Task: Create a due date automation trigger when advanced on, on the tuesday after a card is due add fields with custom field "Resume" set to a number greater than 1 and greater or equal to 10 at 11:00 AM.
Action: Mouse pressed left at (1004, 309)
Screenshot: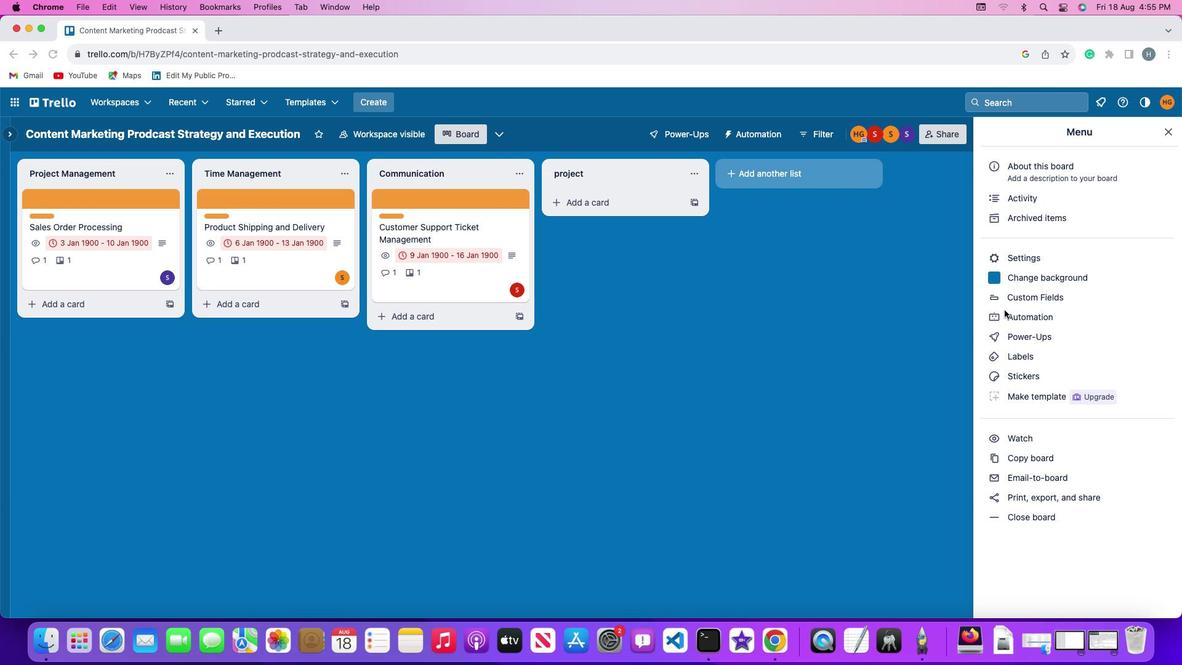 
Action: Mouse pressed left at (1004, 309)
Screenshot: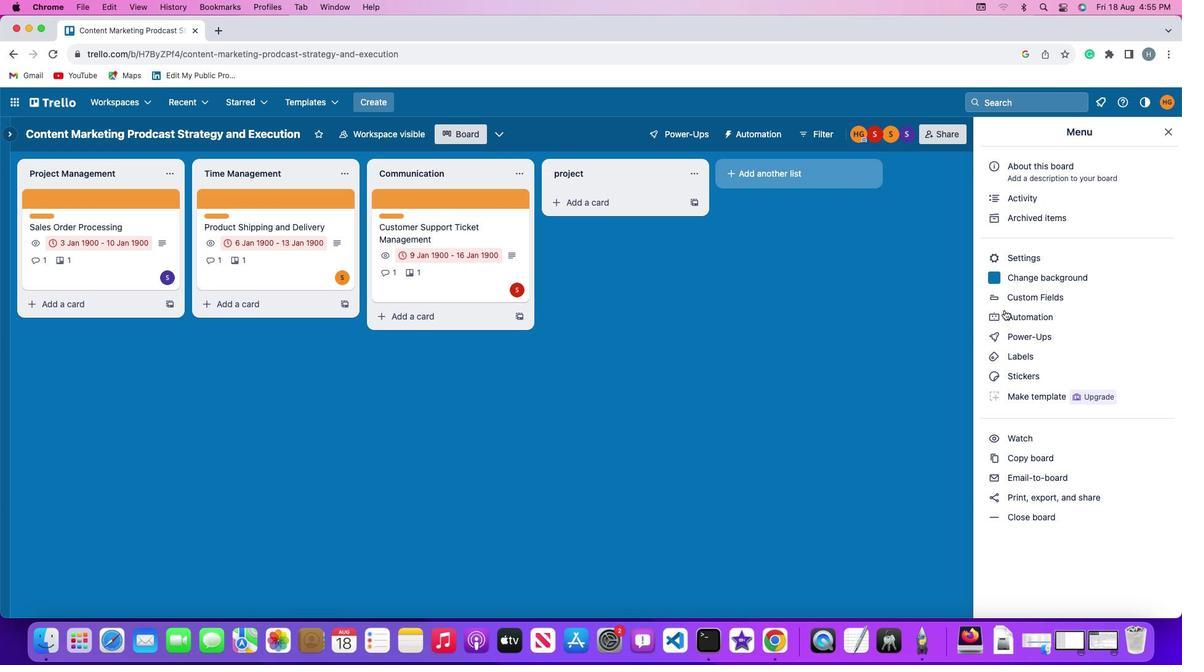 
Action: Mouse moved to (86, 298)
Screenshot: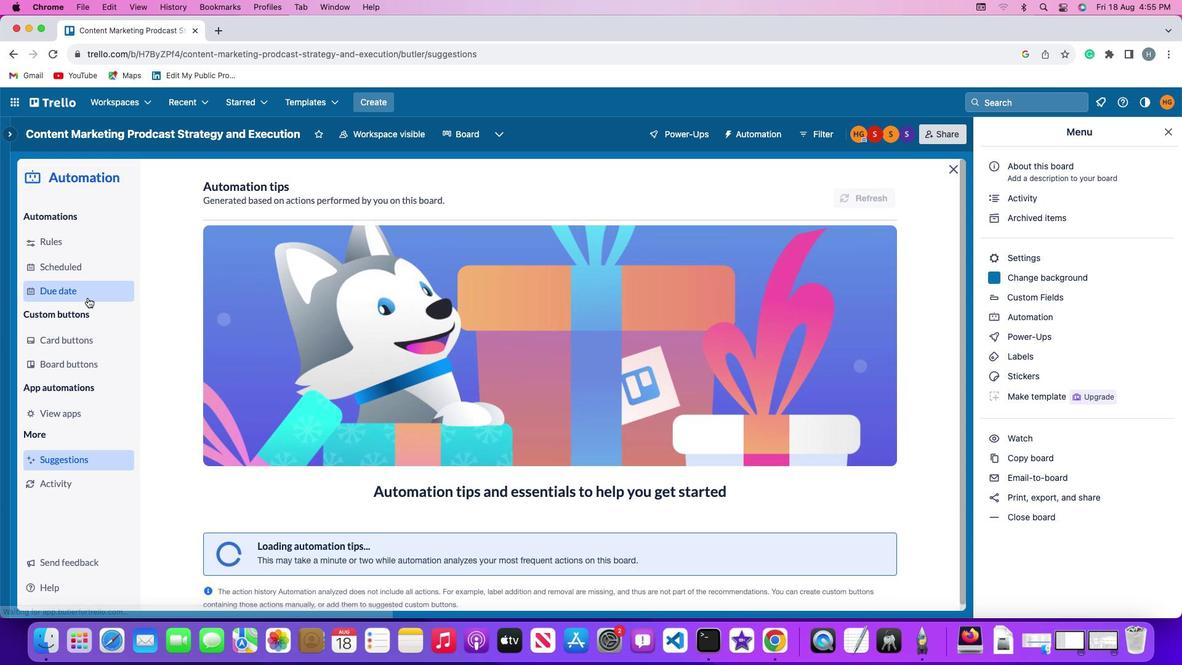 
Action: Mouse pressed left at (86, 298)
Screenshot: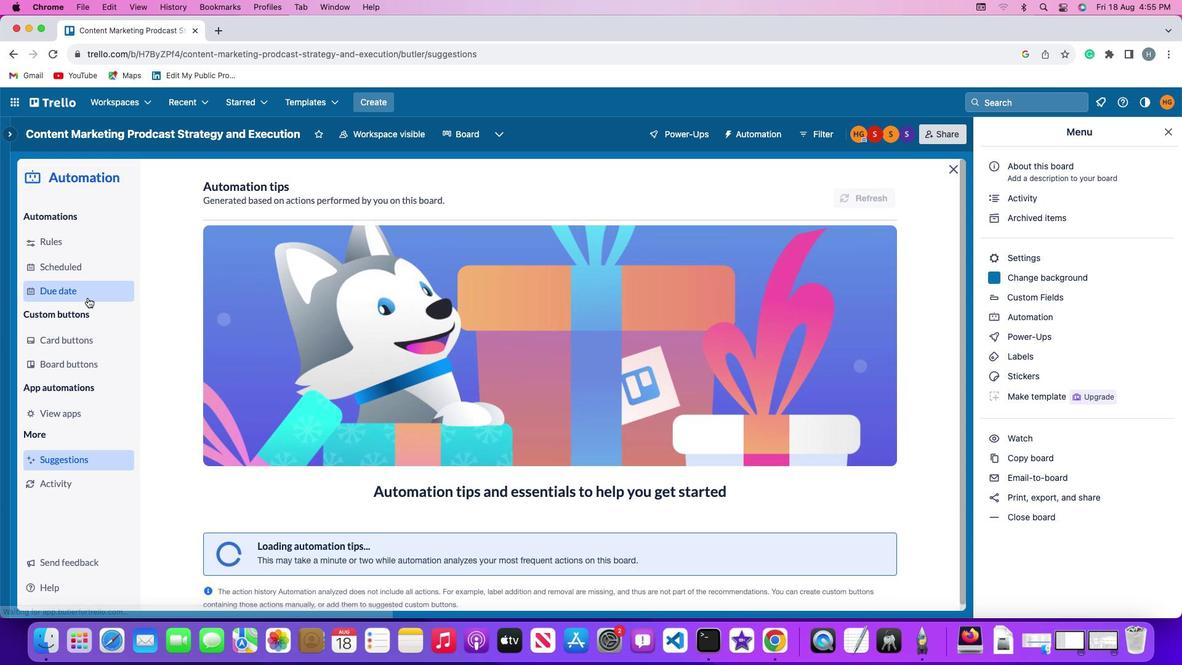 
Action: Mouse moved to (832, 187)
Screenshot: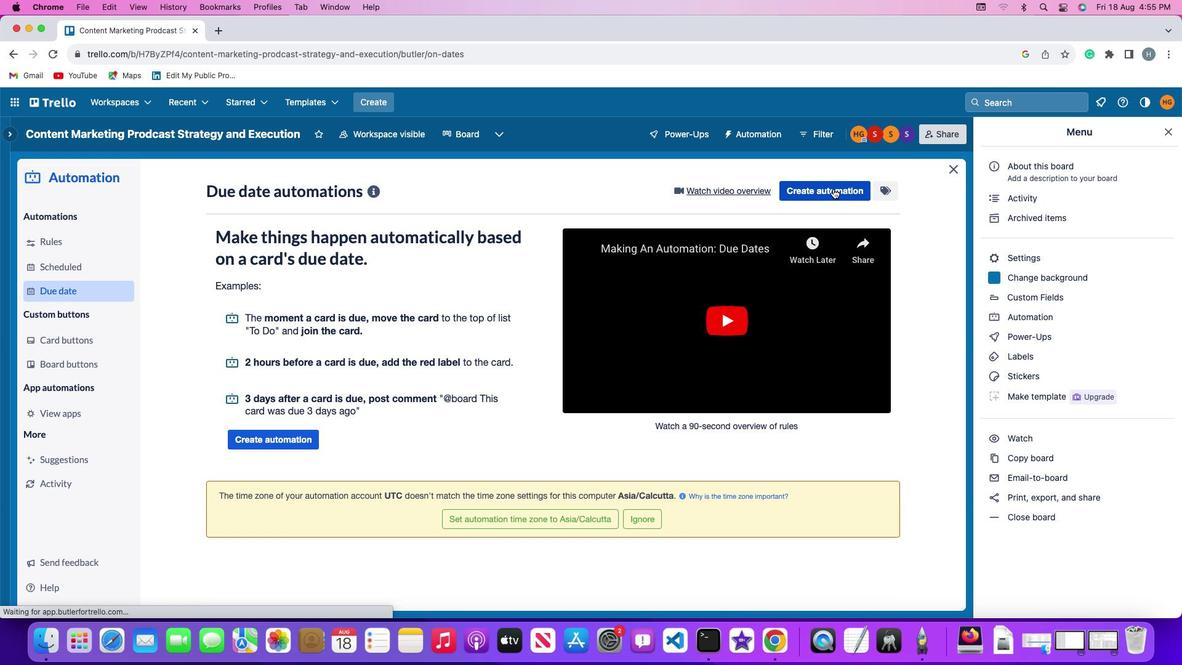 
Action: Mouse pressed left at (832, 187)
Screenshot: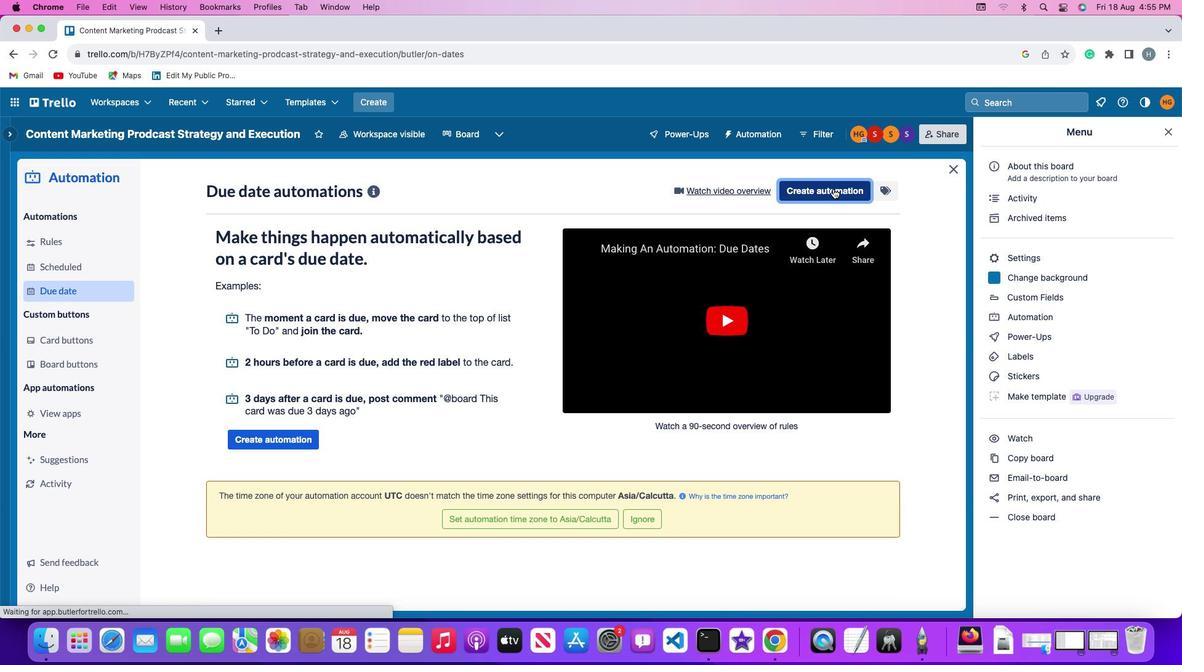
Action: Mouse moved to (247, 309)
Screenshot: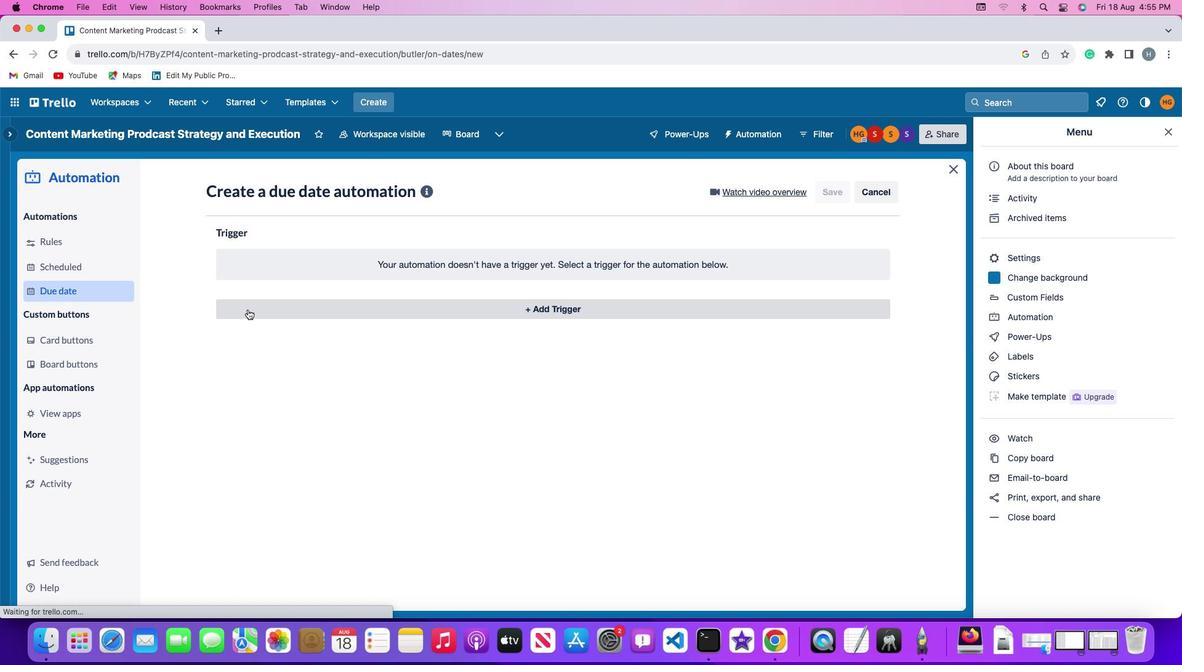 
Action: Mouse pressed left at (247, 309)
Screenshot: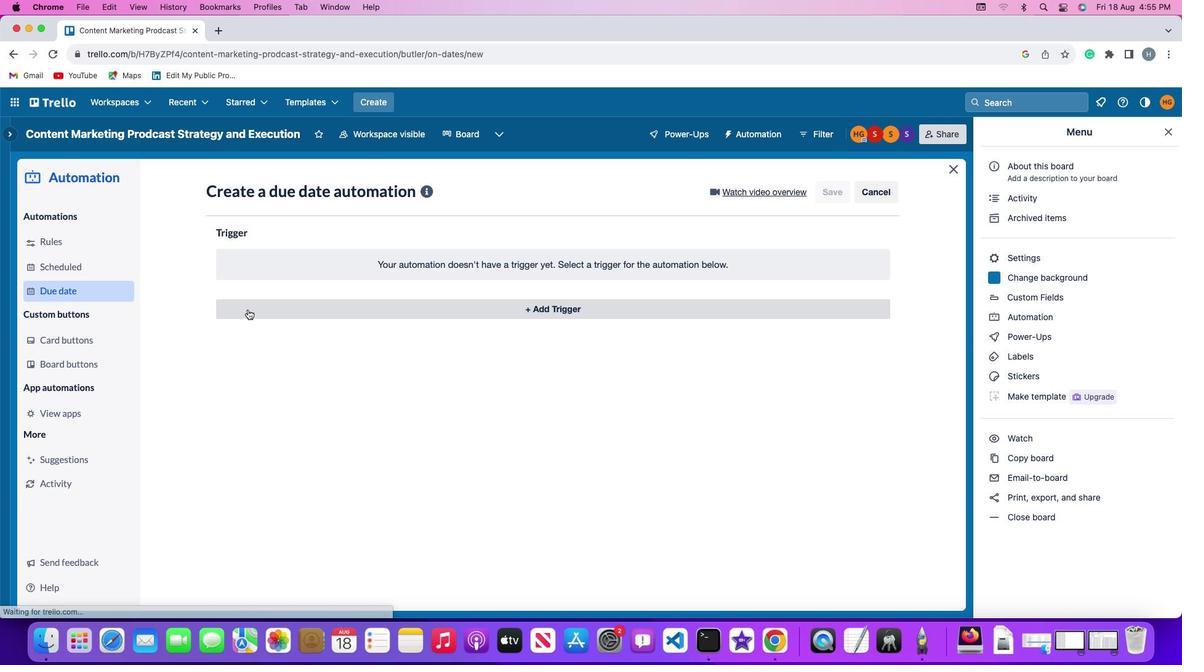 
Action: Mouse moved to (271, 530)
Screenshot: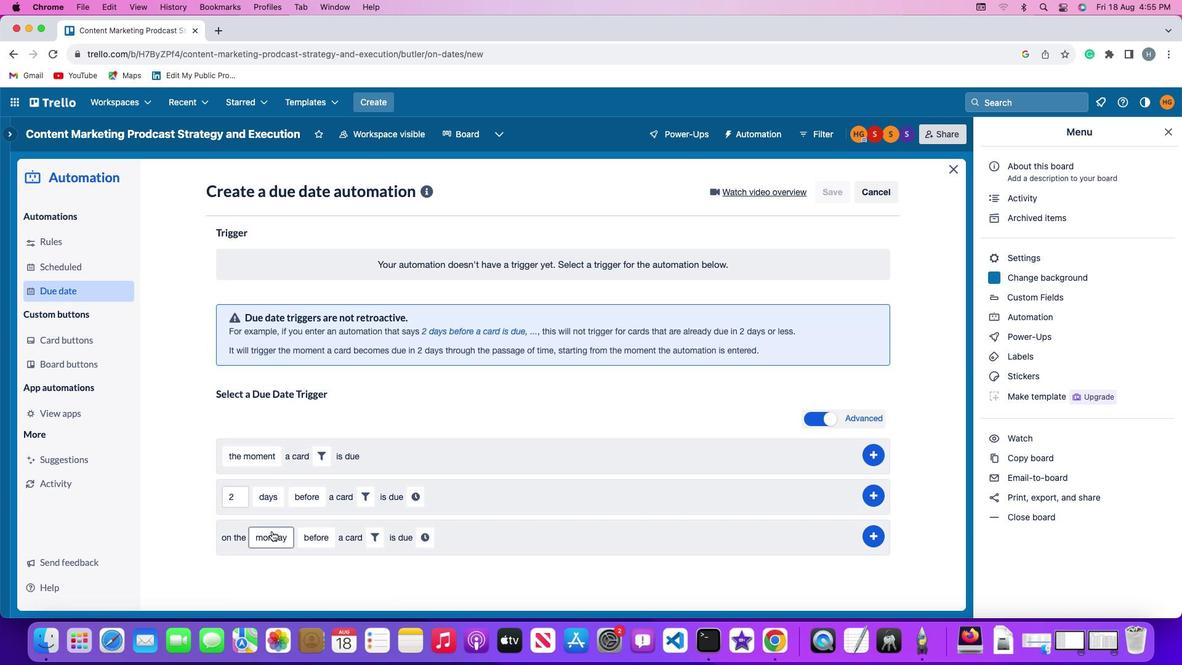 
Action: Mouse pressed left at (271, 530)
Screenshot: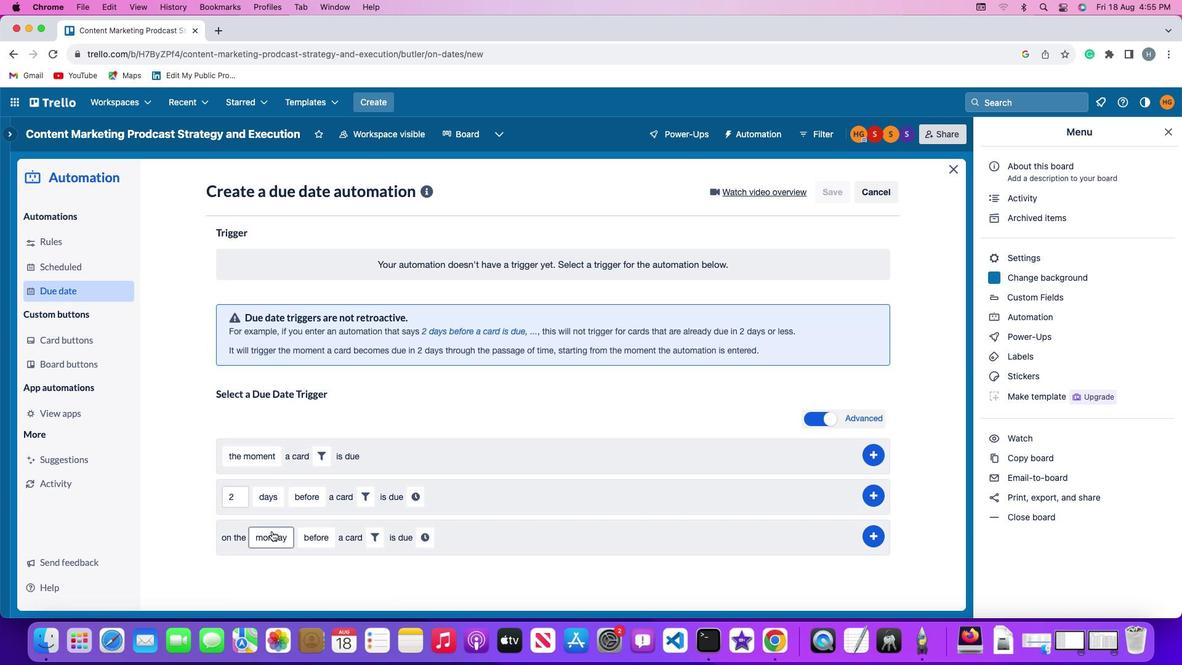 
Action: Mouse moved to (298, 391)
Screenshot: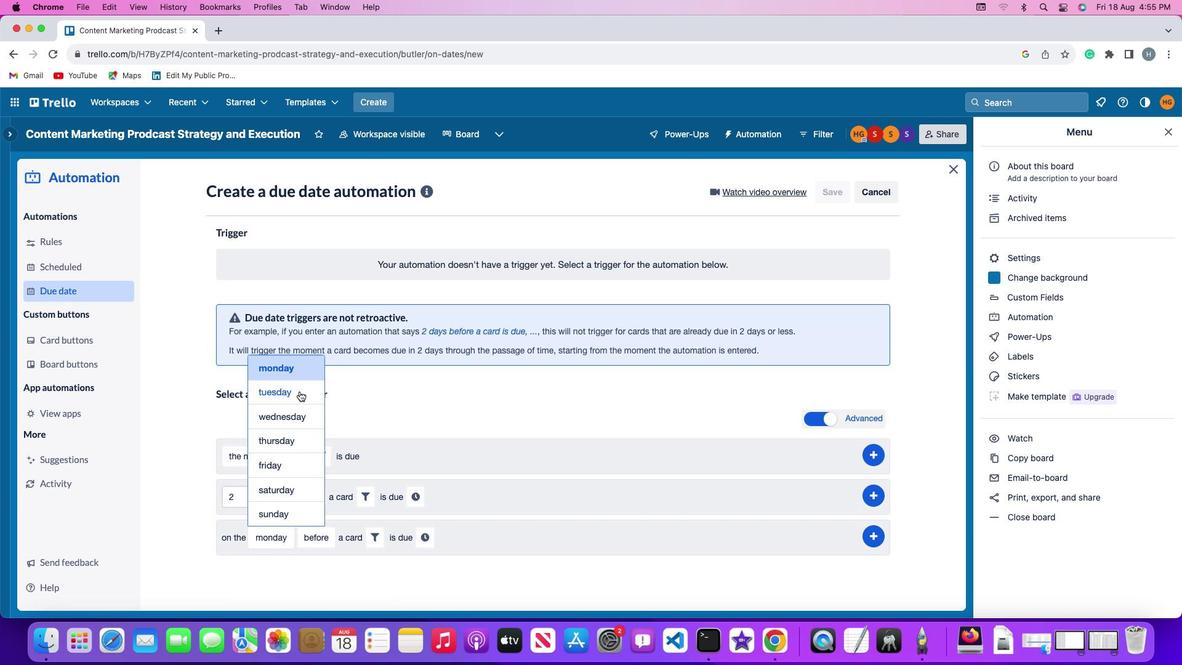 
Action: Mouse pressed left at (298, 391)
Screenshot: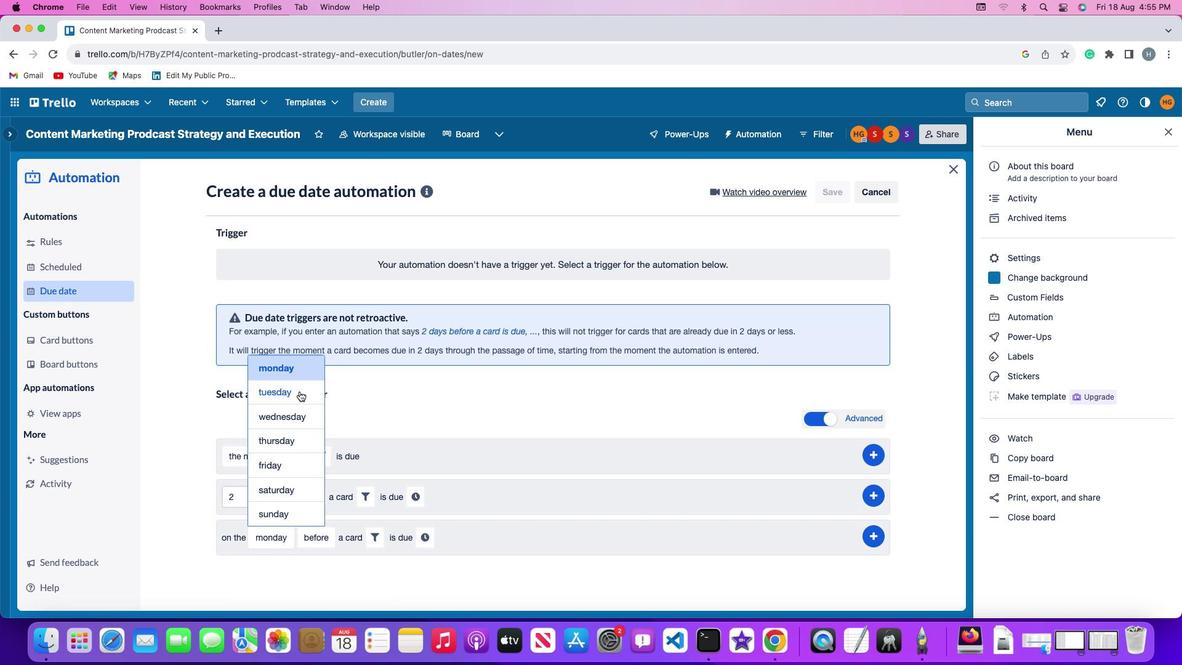 
Action: Mouse moved to (326, 540)
Screenshot: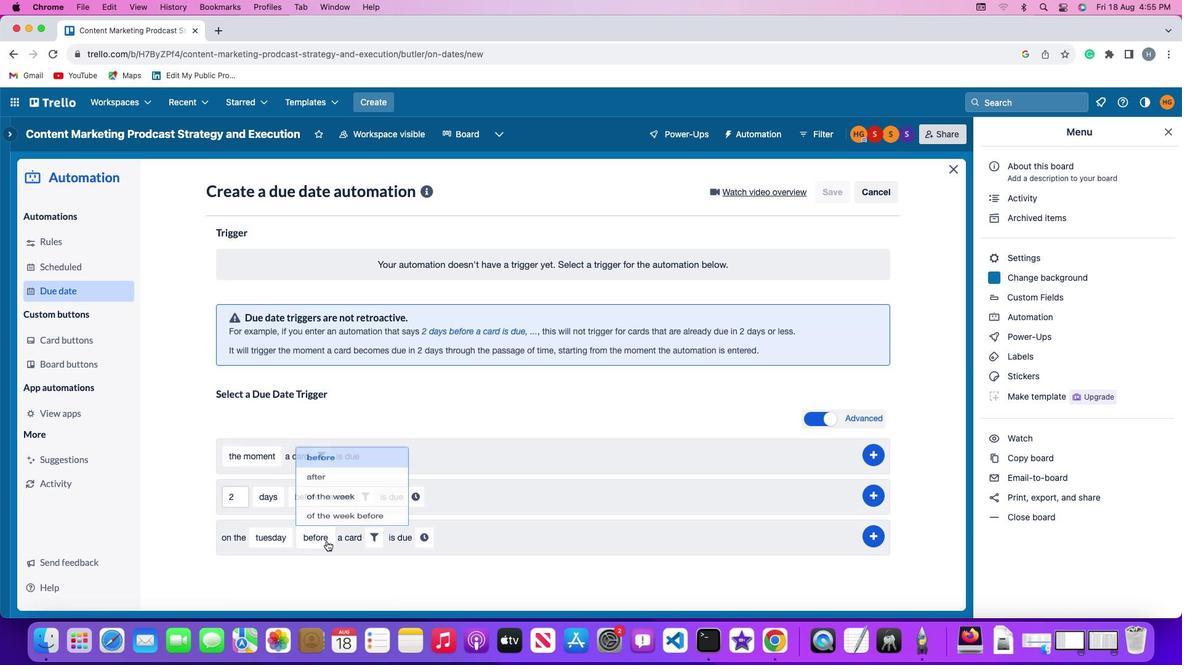 
Action: Mouse pressed left at (326, 540)
Screenshot: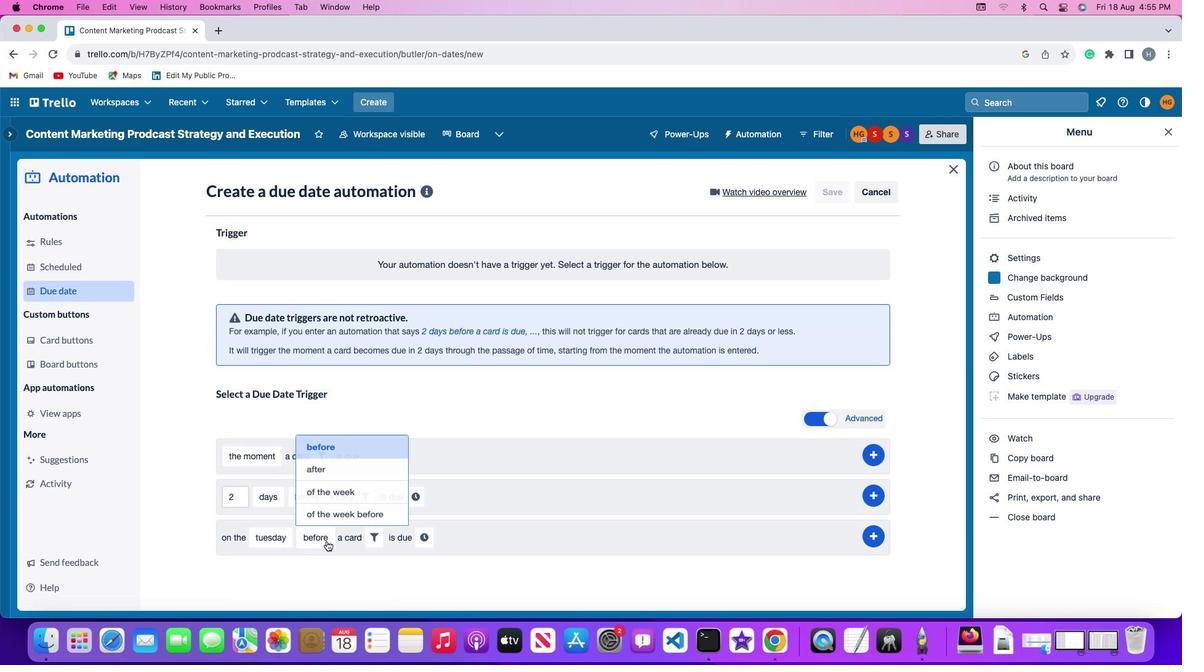 
Action: Mouse moved to (340, 455)
Screenshot: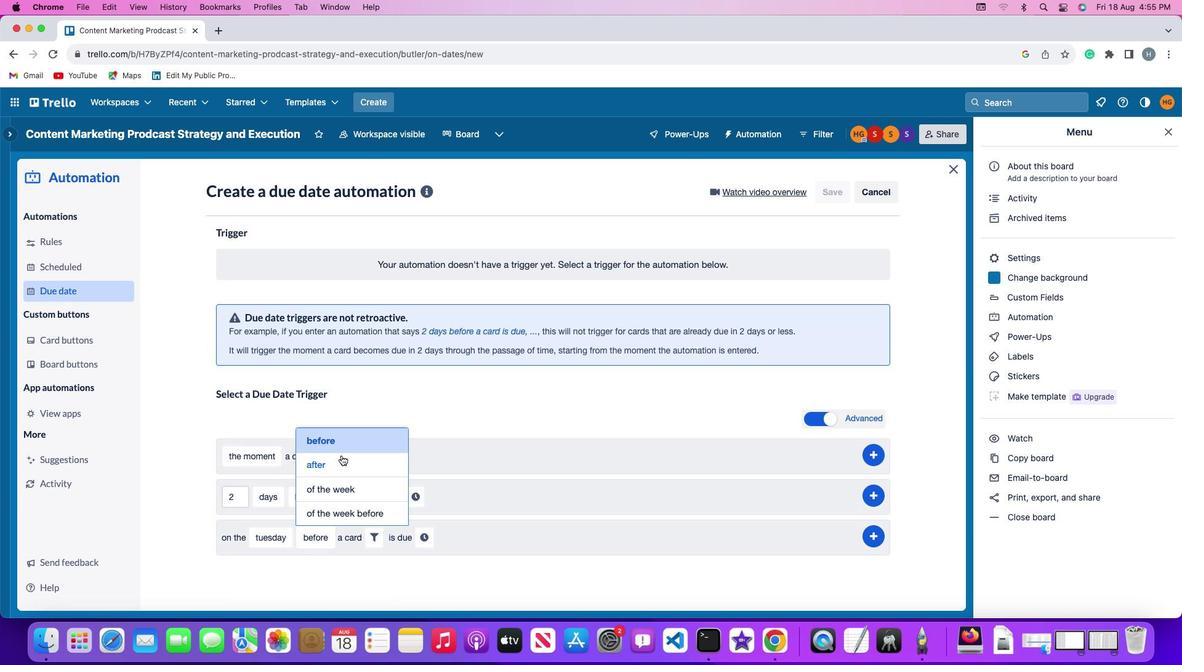 
Action: Mouse pressed left at (340, 455)
Screenshot: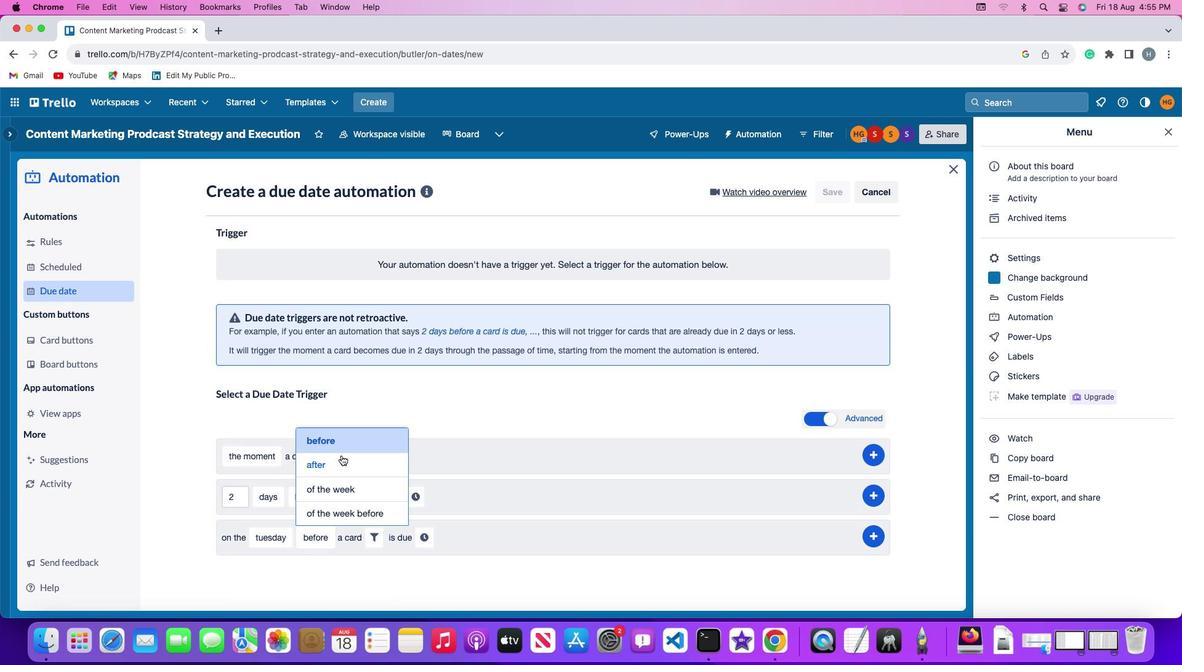 
Action: Mouse moved to (369, 531)
Screenshot: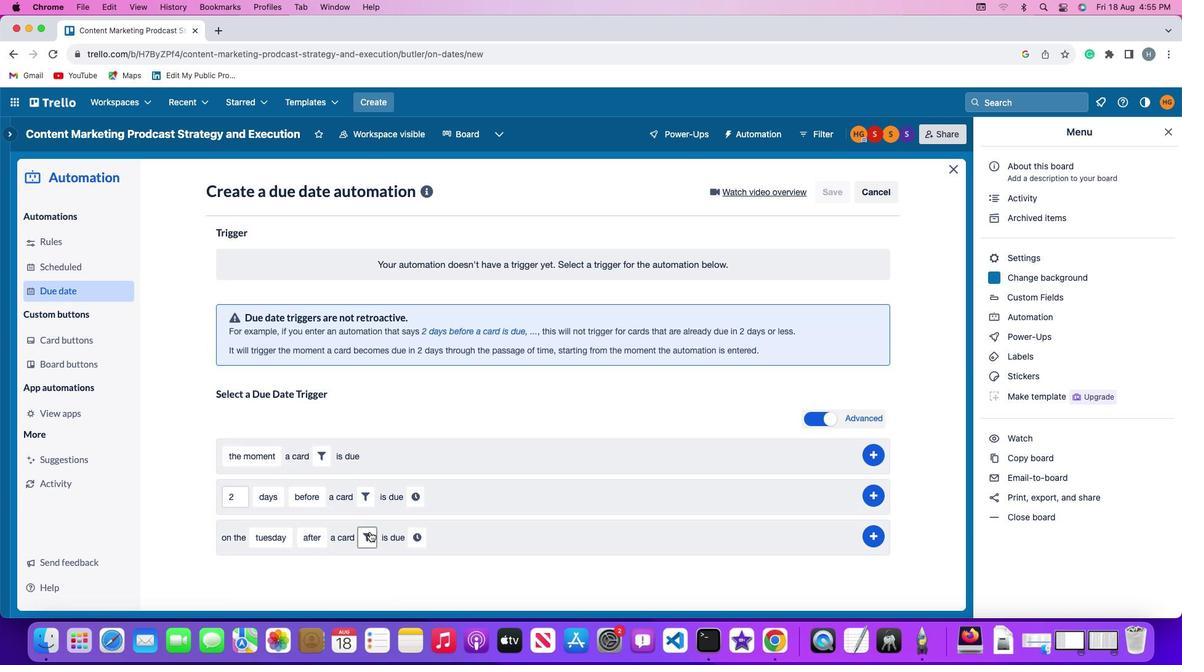 
Action: Mouse pressed left at (369, 531)
Screenshot: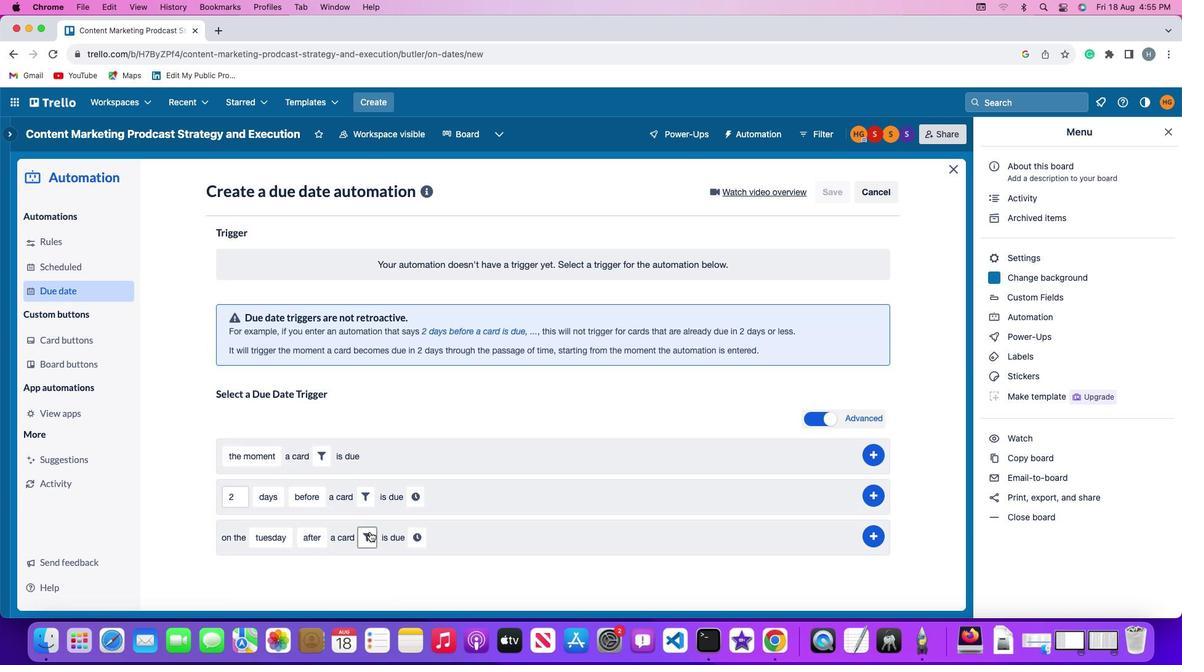 
Action: Mouse moved to (581, 572)
Screenshot: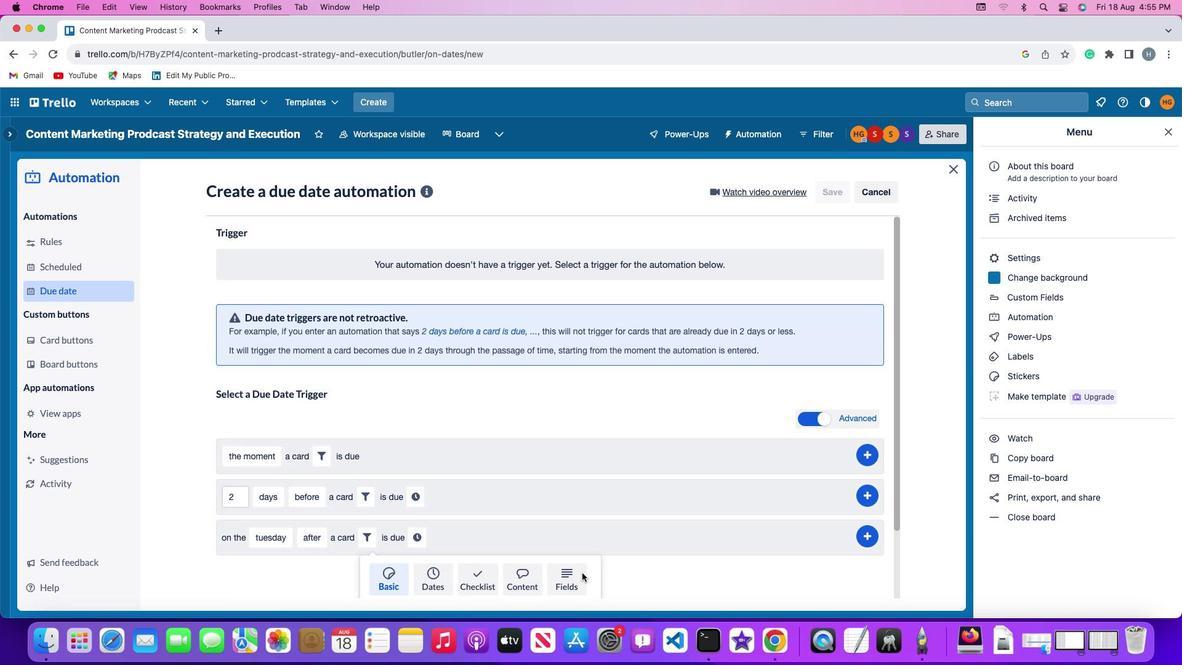 
Action: Mouse pressed left at (581, 572)
Screenshot: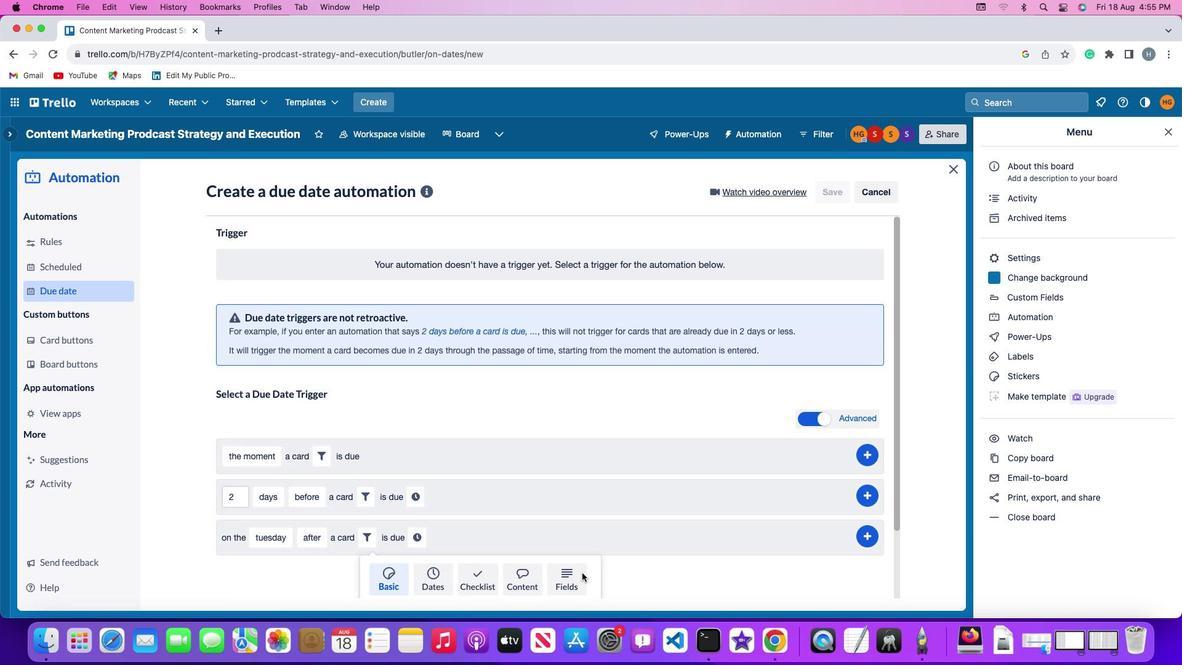 
Action: Mouse moved to (314, 558)
Screenshot: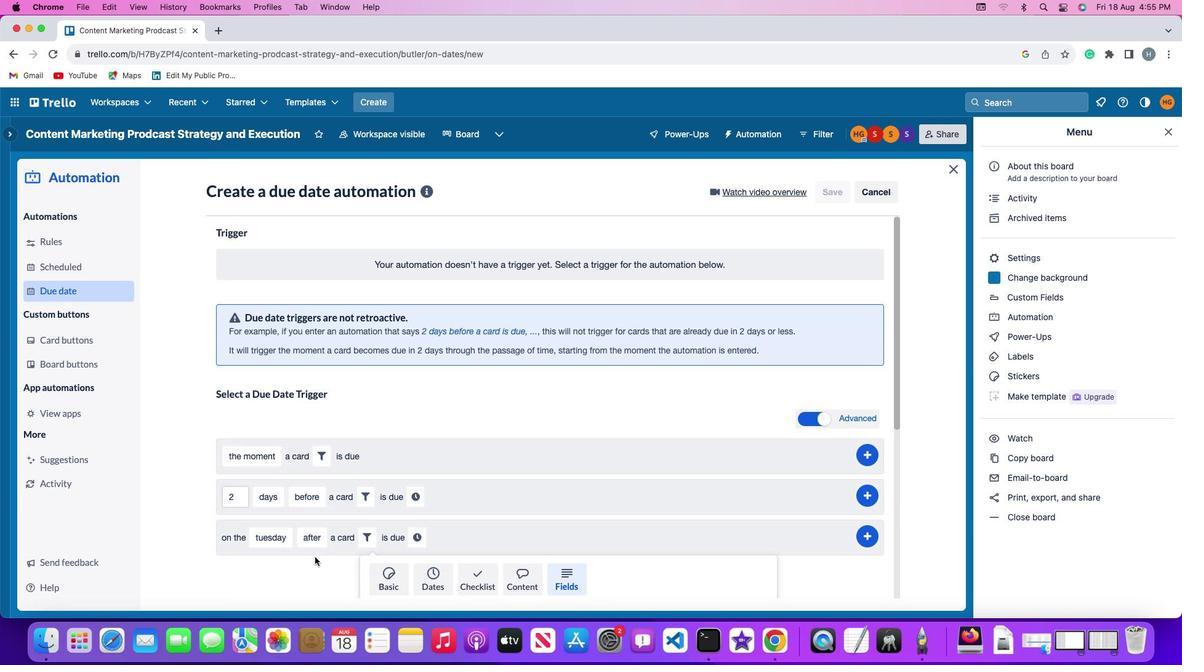 
Action: Mouse scrolled (314, 558) with delta (0, 0)
Screenshot: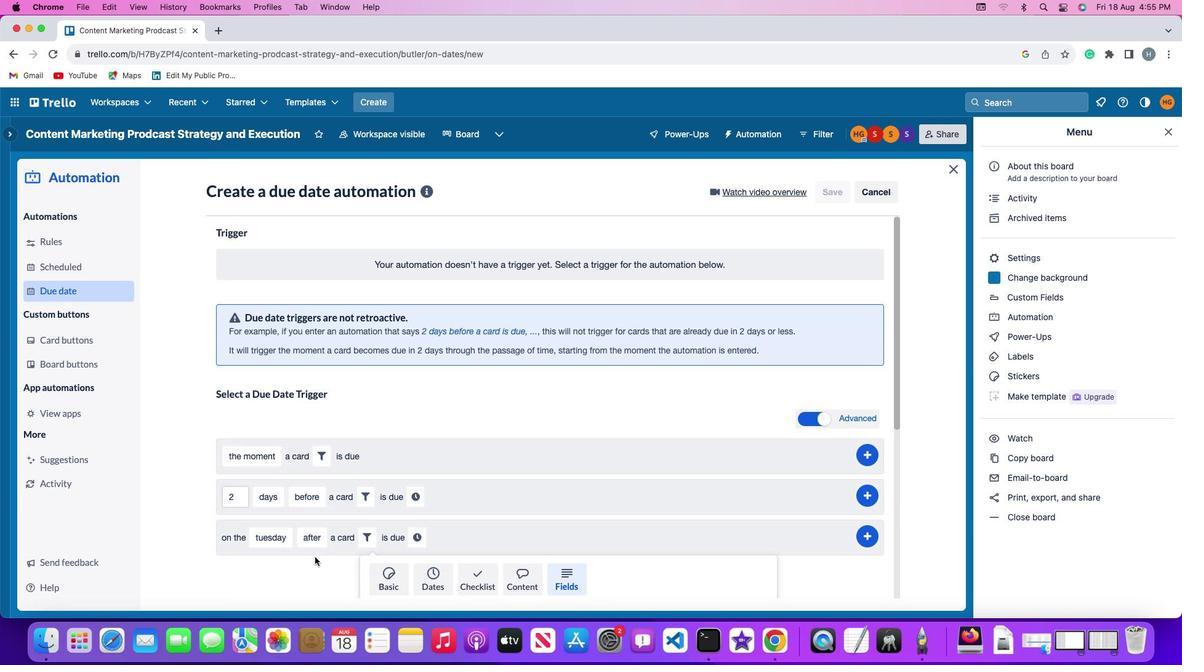 
Action: Mouse moved to (314, 558)
Screenshot: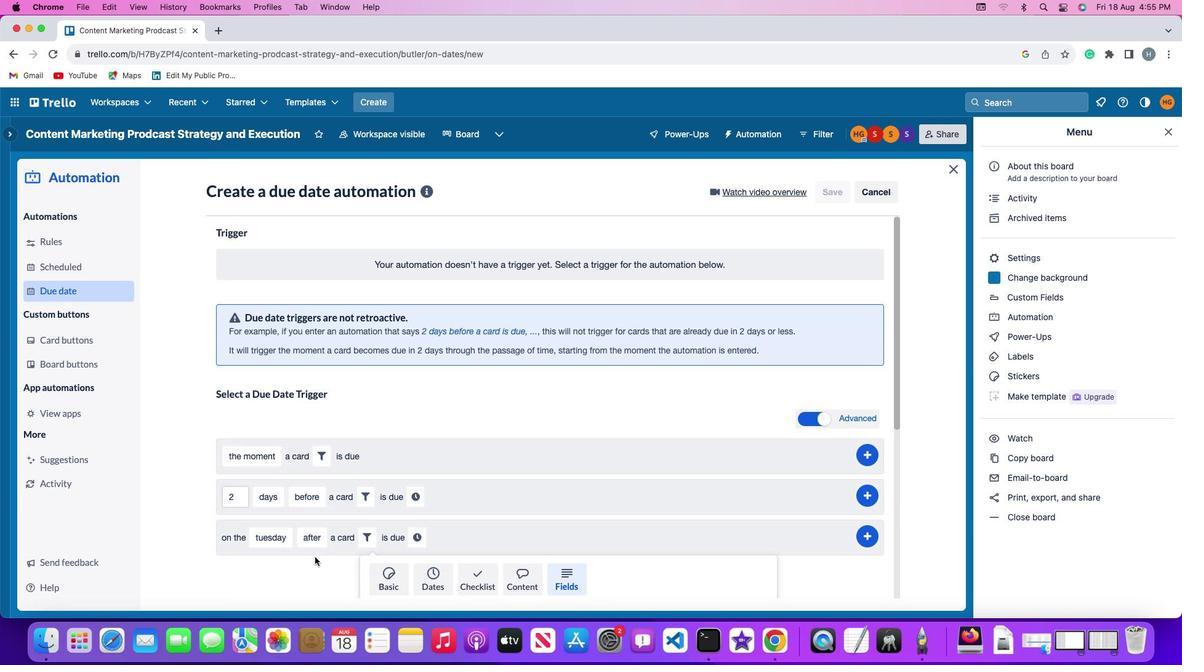 
Action: Mouse scrolled (314, 558) with delta (0, 0)
Screenshot: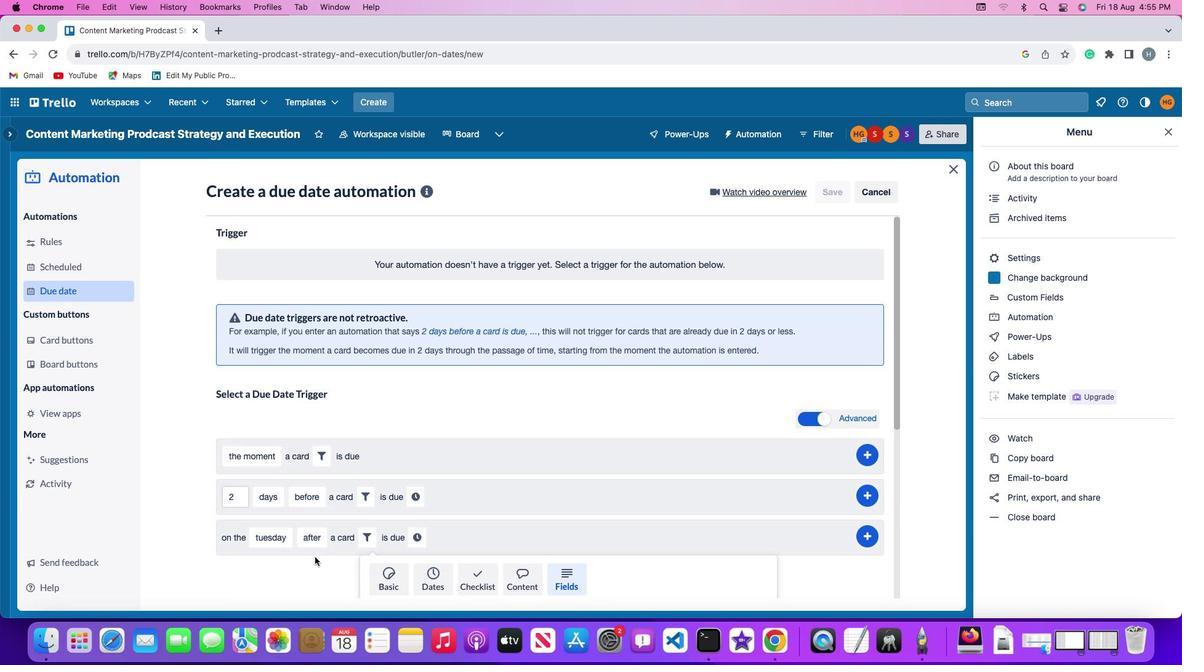 
Action: Mouse moved to (314, 558)
Screenshot: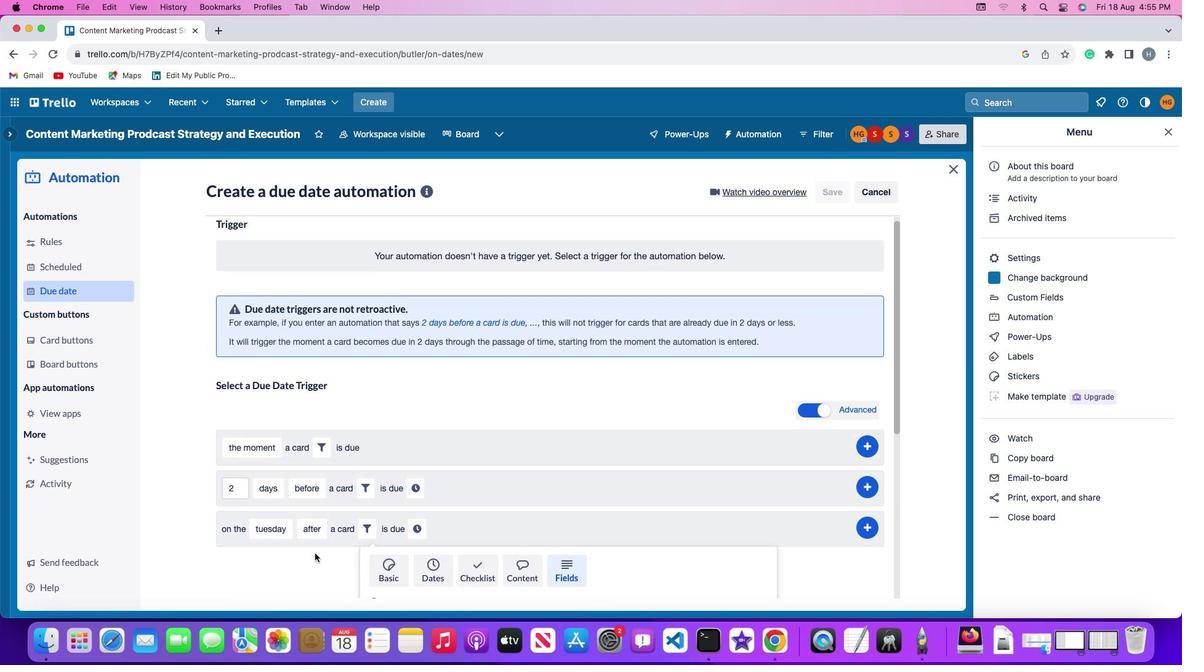 
Action: Mouse scrolled (314, 558) with delta (0, -1)
Screenshot: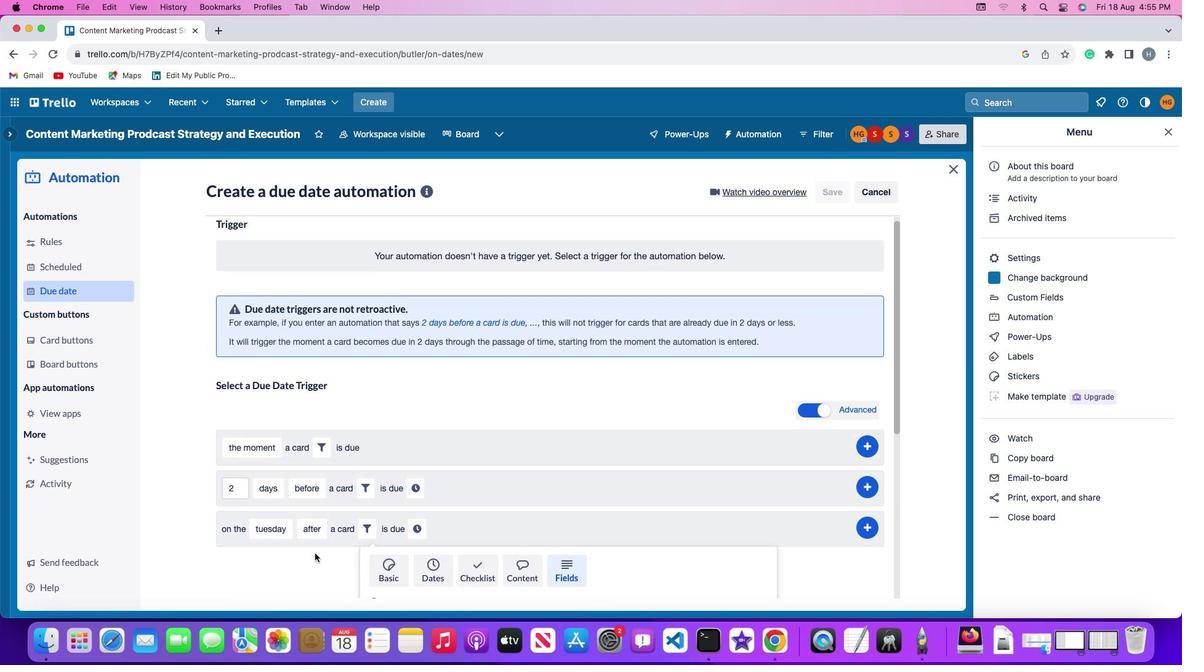 
Action: Mouse moved to (314, 556)
Screenshot: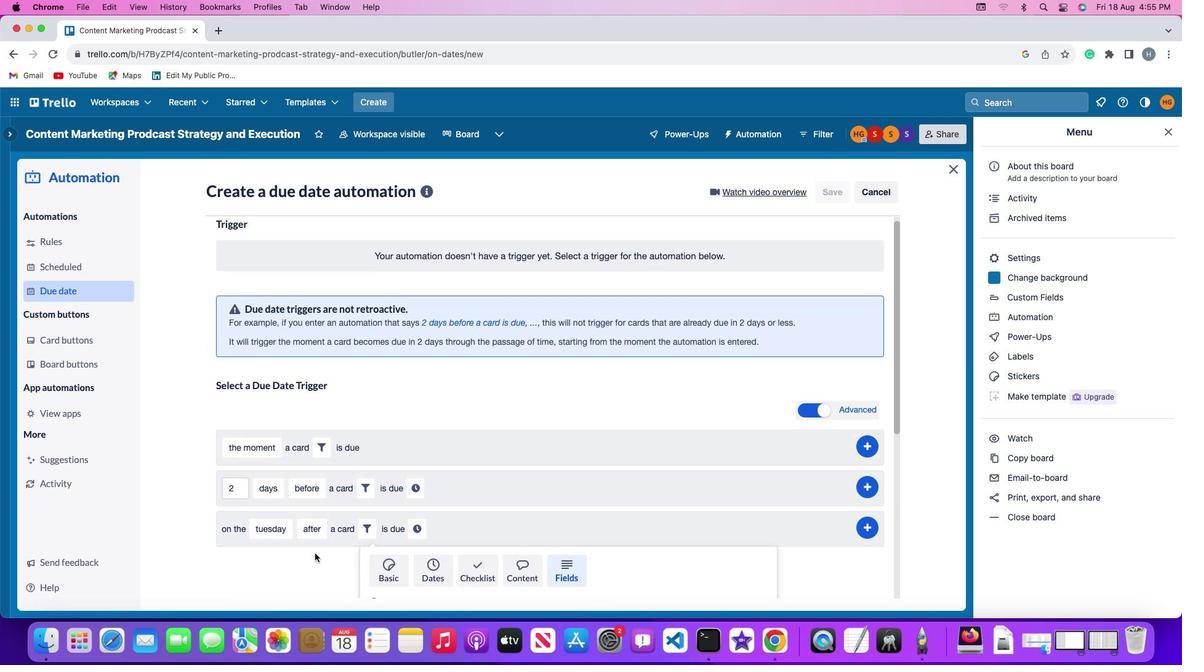 
Action: Mouse scrolled (314, 556) with delta (0, -3)
Screenshot: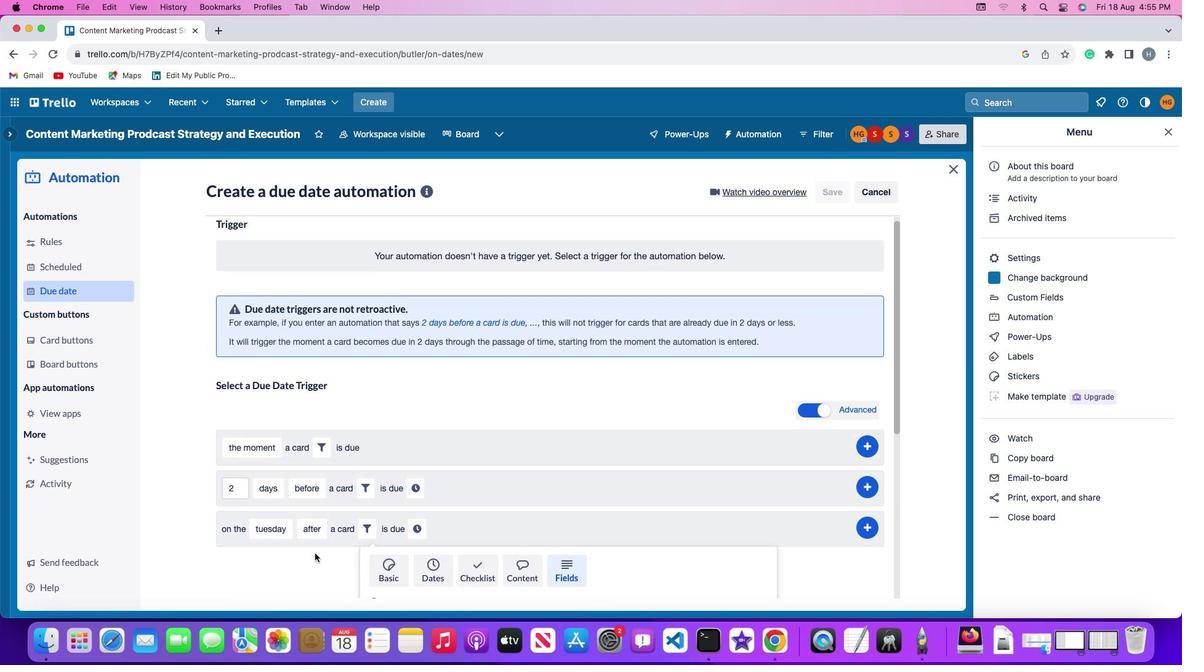 
Action: Mouse moved to (322, 547)
Screenshot: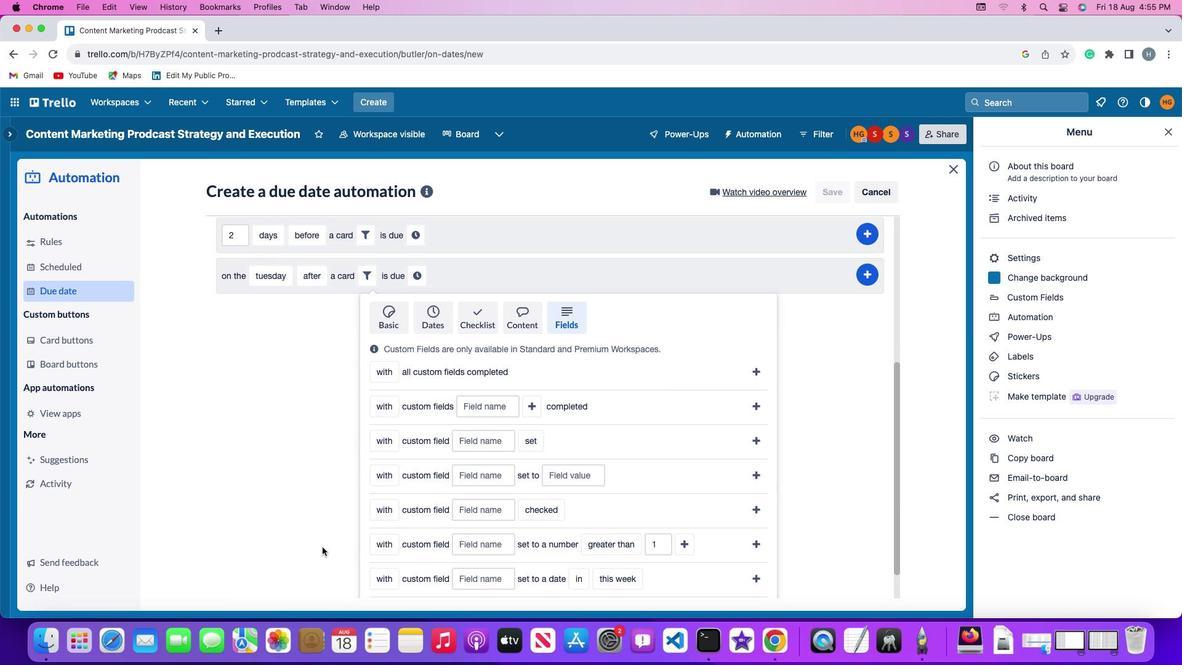 
Action: Mouse scrolled (322, 547) with delta (0, 0)
Screenshot: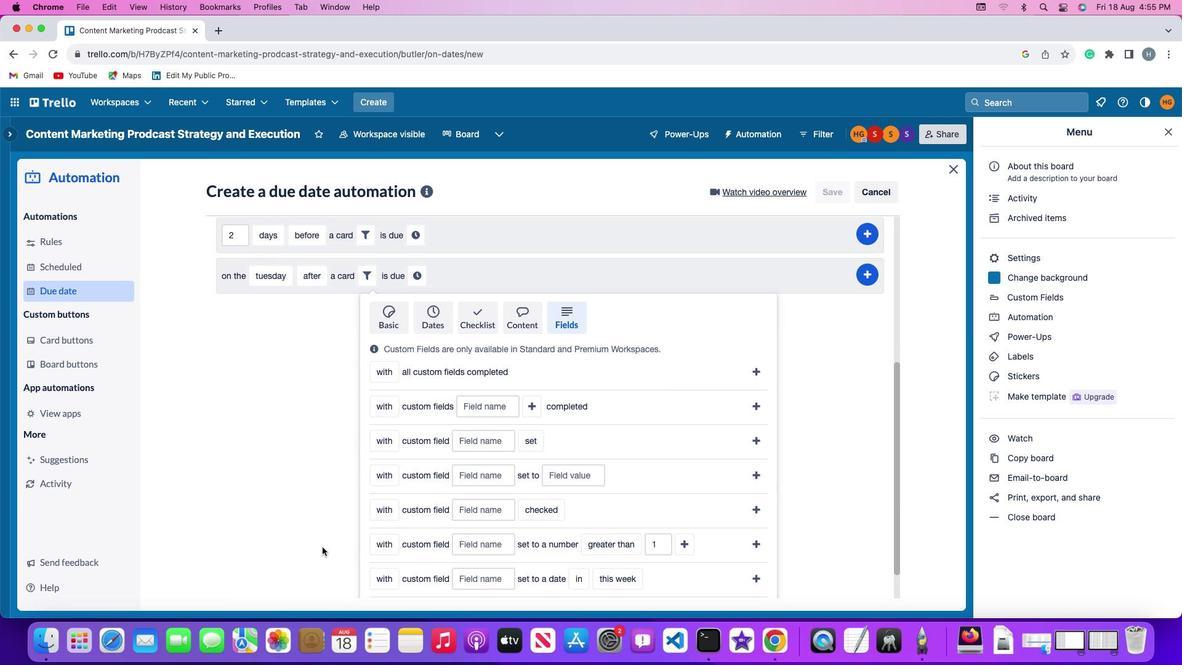 
Action: Mouse scrolled (322, 547) with delta (0, 0)
Screenshot: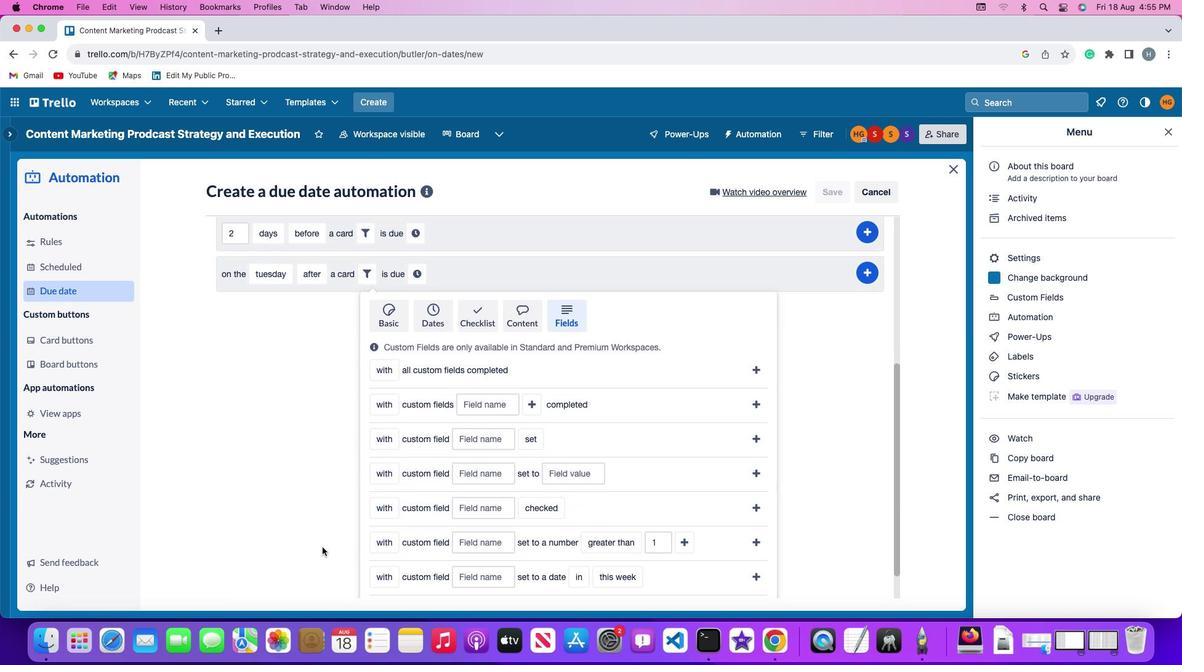 
Action: Mouse scrolled (322, 547) with delta (0, -1)
Screenshot: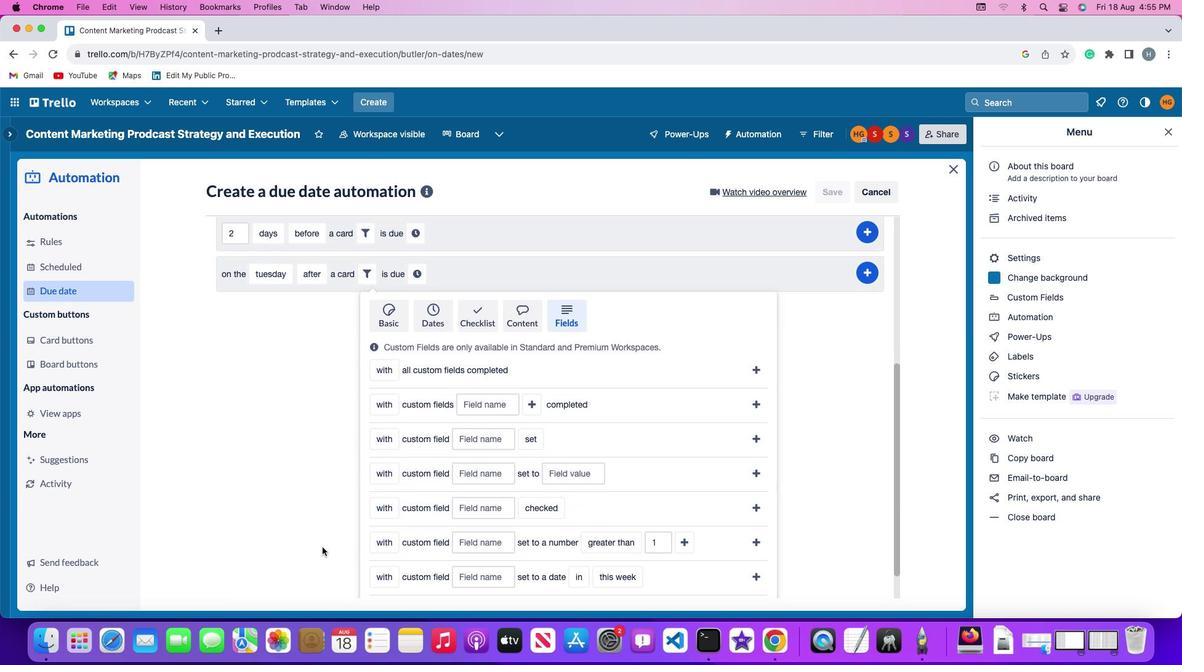 
Action: Mouse scrolled (322, 547) with delta (0, -3)
Screenshot: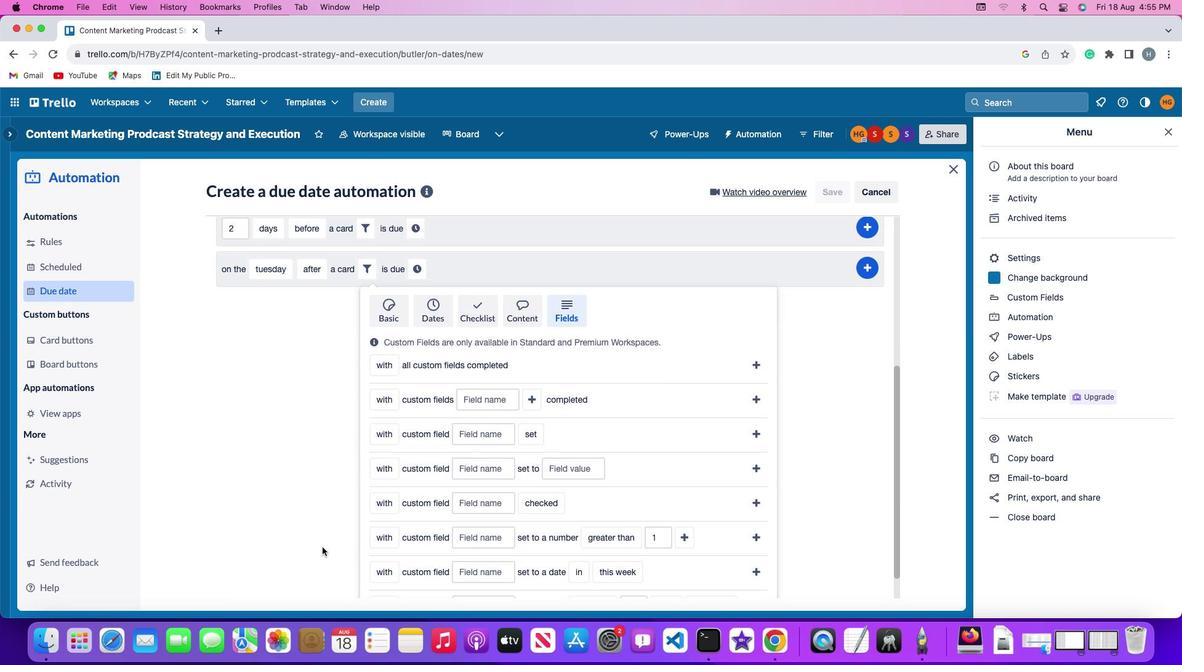 
Action: Mouse scrolled (322, 547) with delta (0, -3)
Screenshot: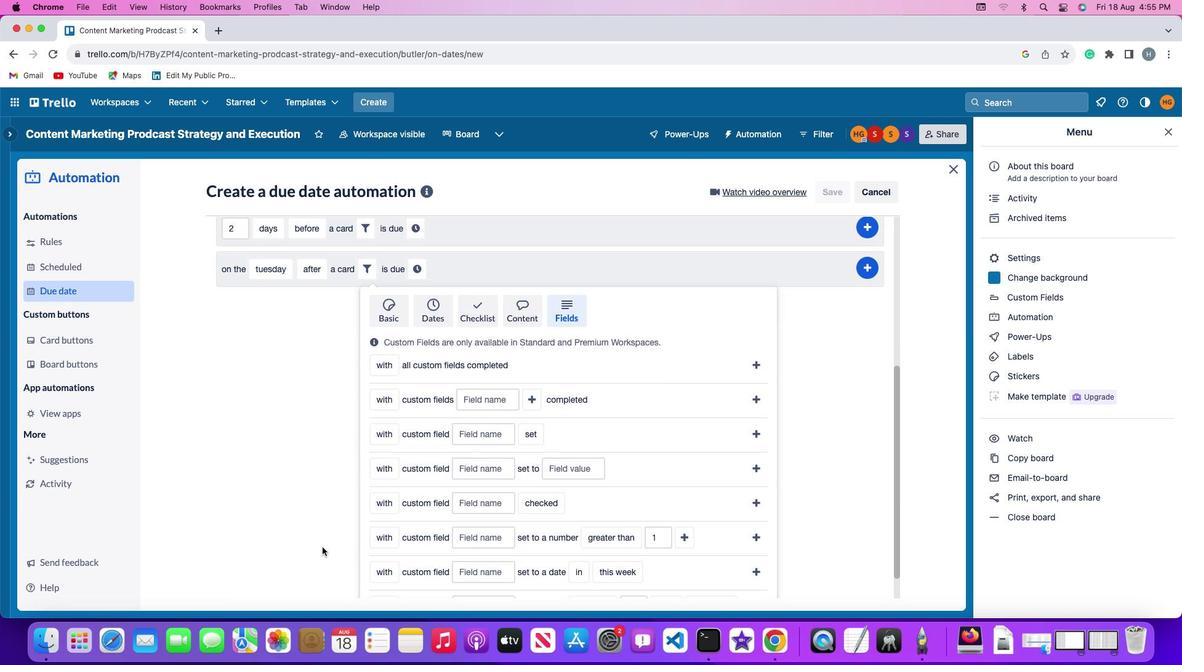 
Action: Mouse moved to (383, 504)
Screenshot: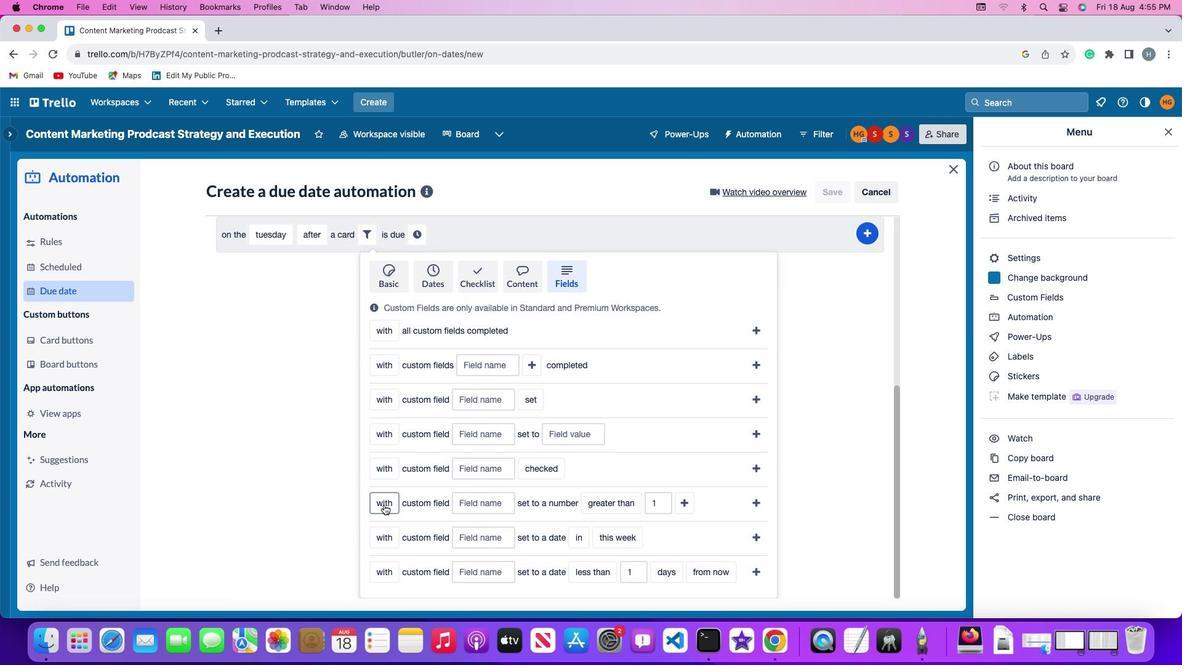 
Action: Mouse pressed left at (383, 504)
Screenshot: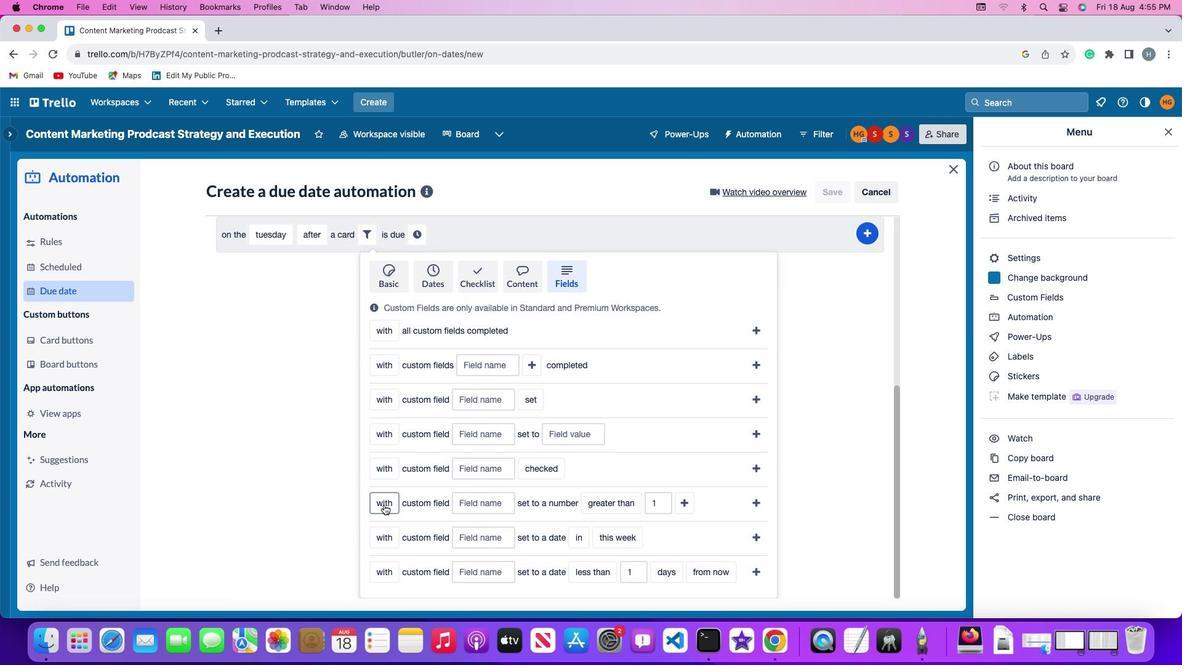 
Action: Mouse moved to (394, 526)
Screenshot: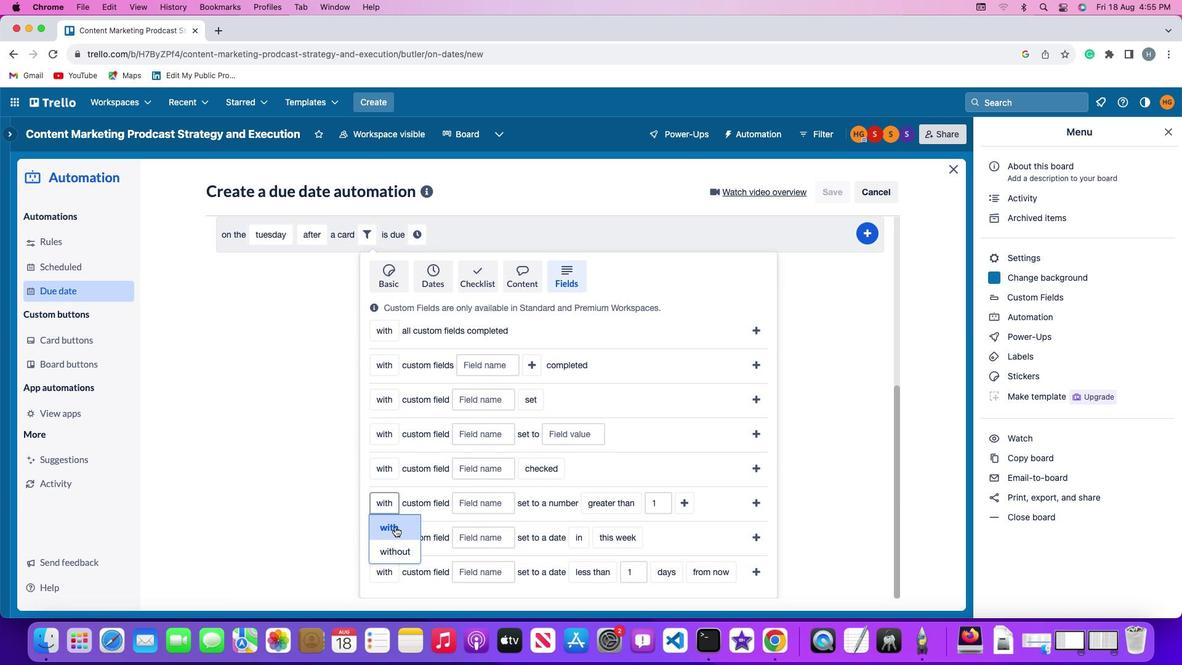 
Action: Mouse pressed left at (394, 526)
Screenshot: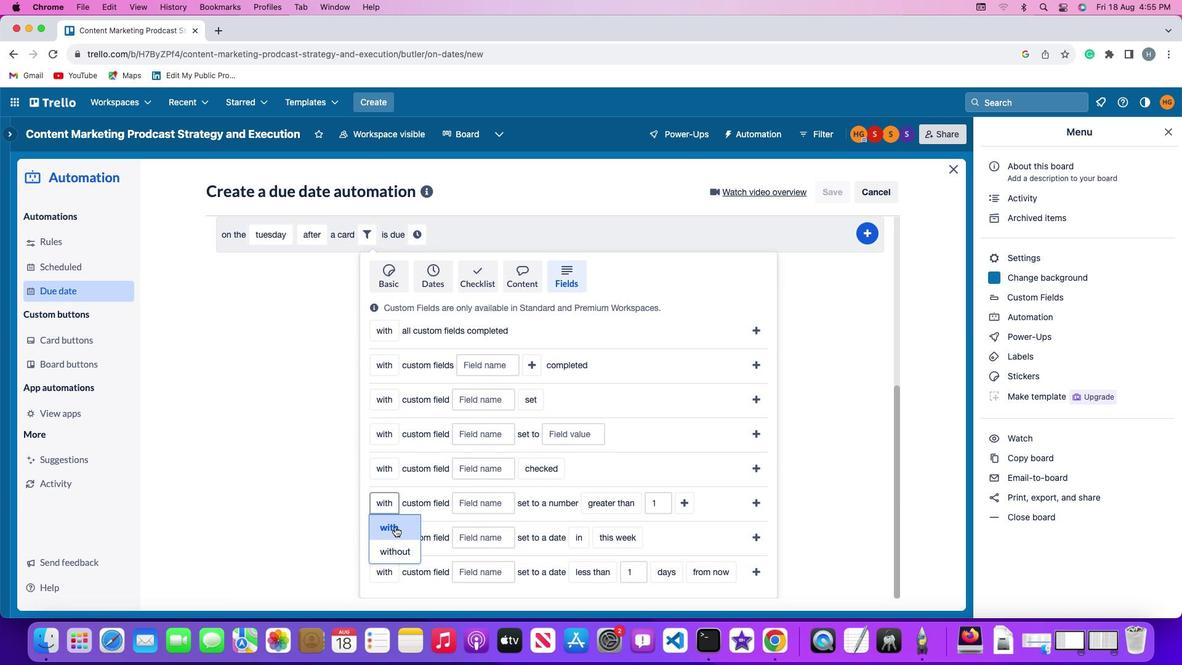 
Action: Mouse moved to (494, 496)
Screenshot: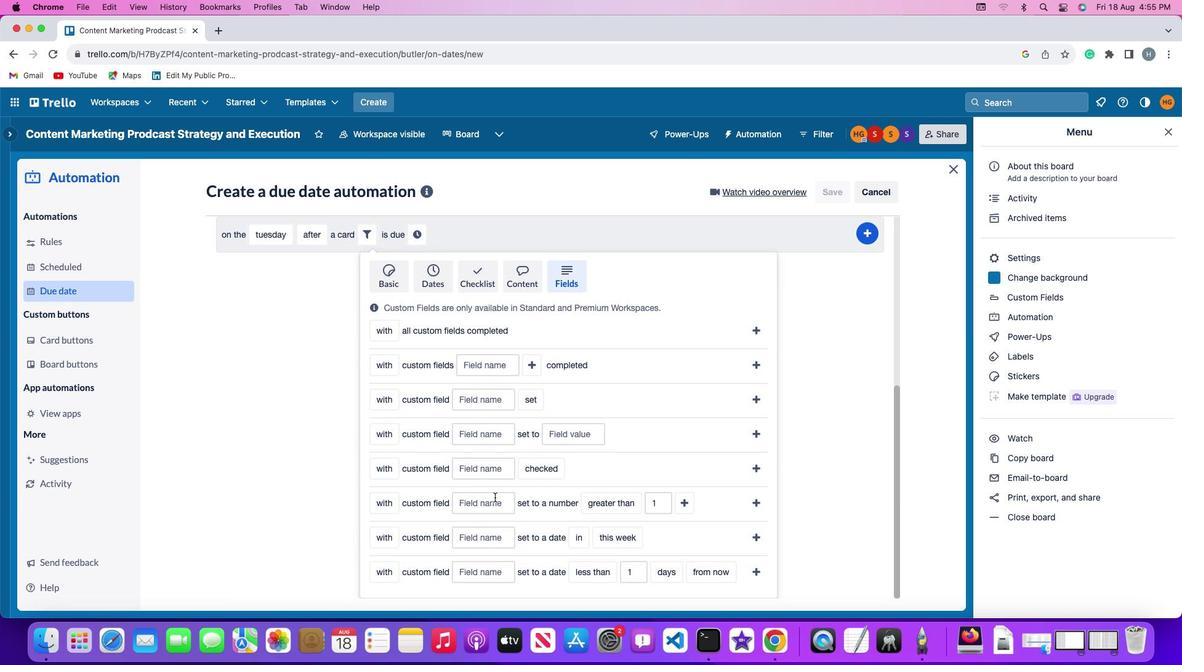 
Action: Mouse pressed left at (494, 496)
Screenshot: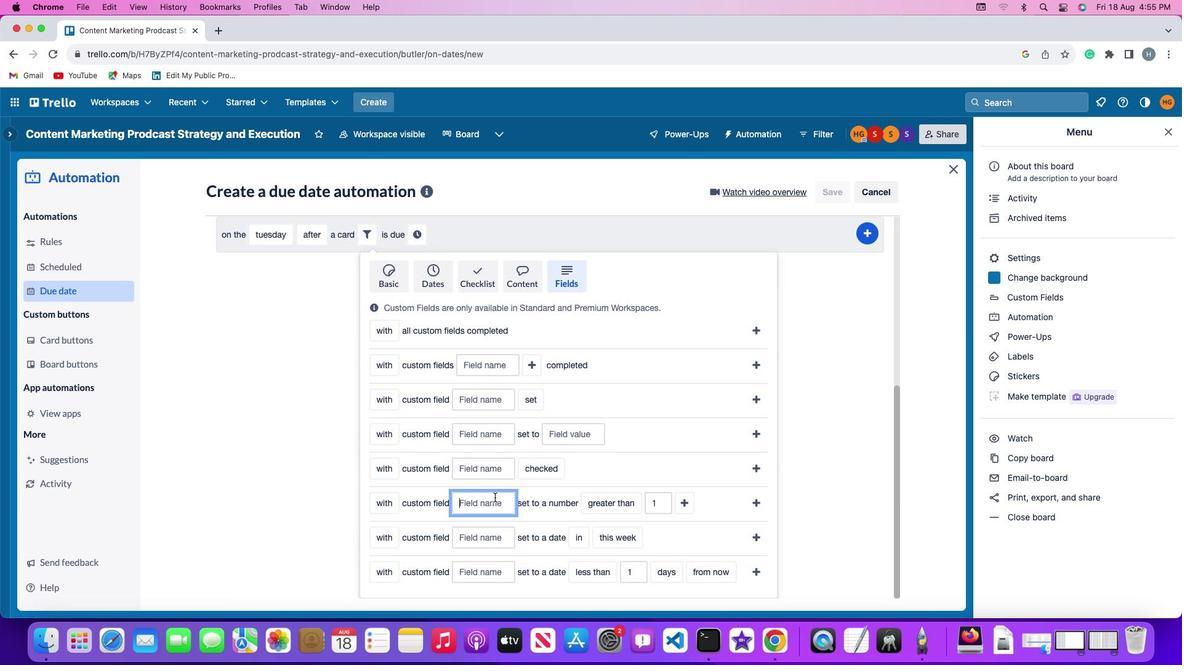 
Action: Key pressed Key.shift'R''e''s''u''m''e'
Screenshot: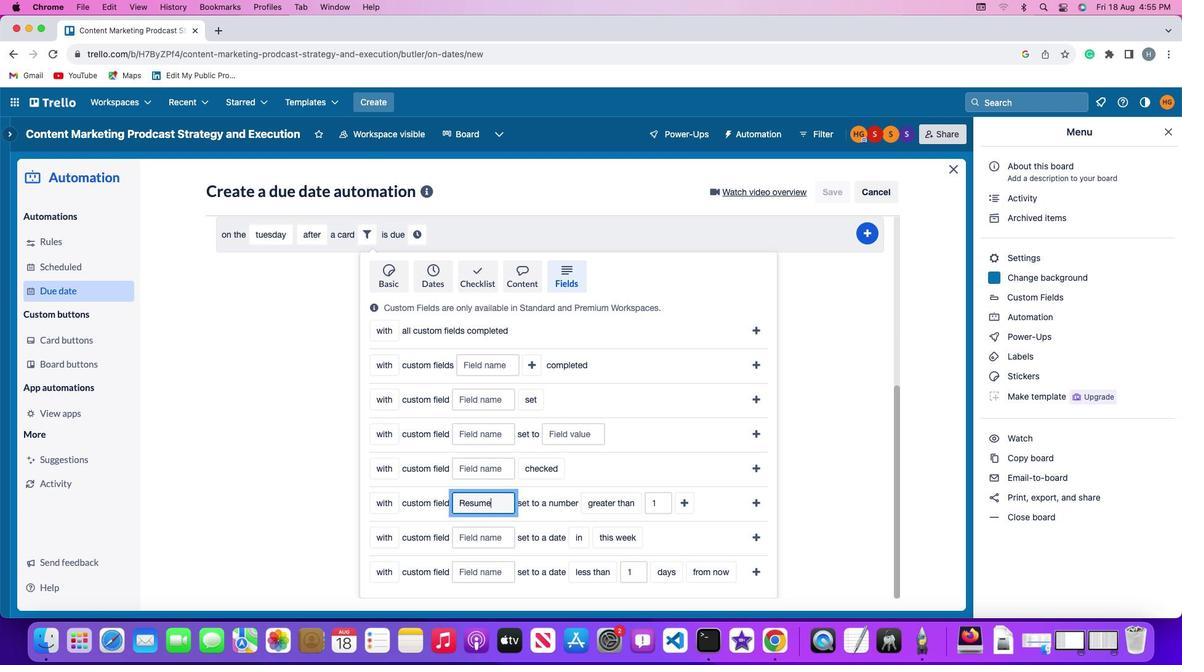 
Action: Mouse moved to (599, 494)
Screenshot: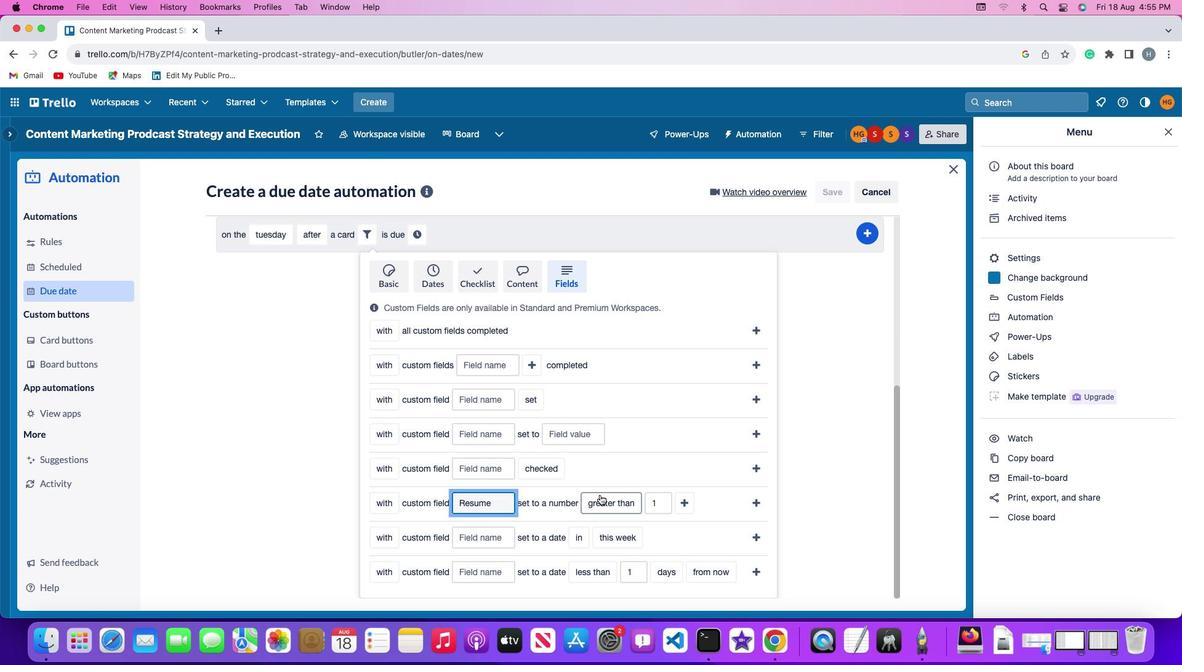 
Action: Mouse pressed left at (599, 494)
Screenshot: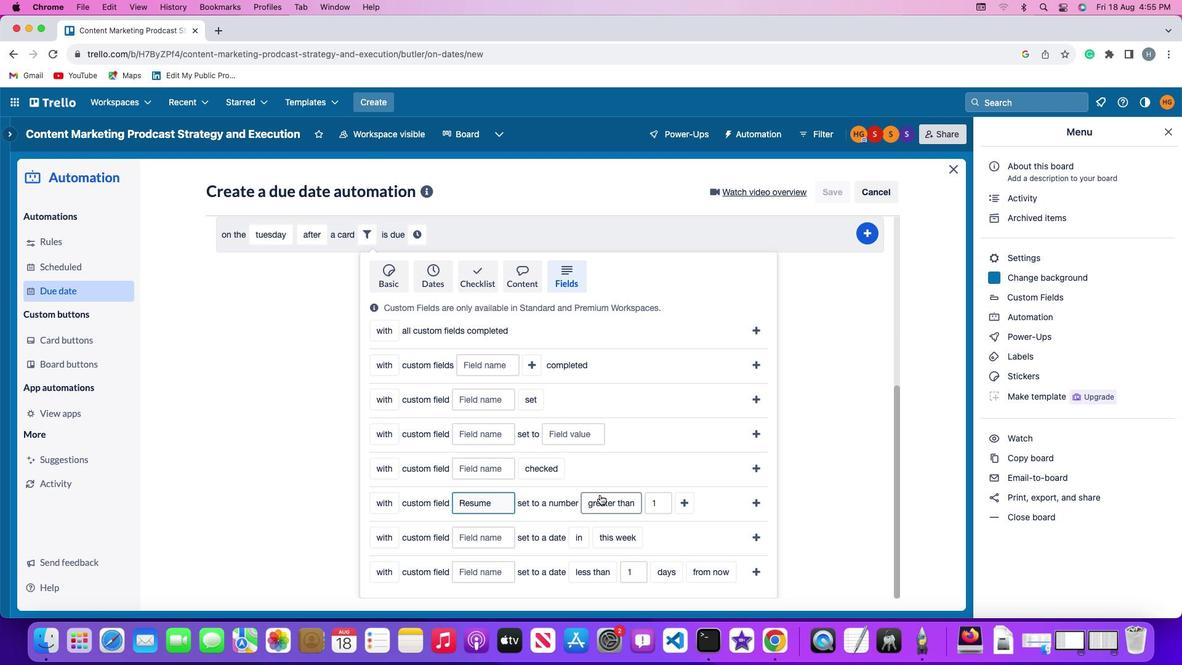 
Action: Mouse moved to (625, 407)
Screenshot: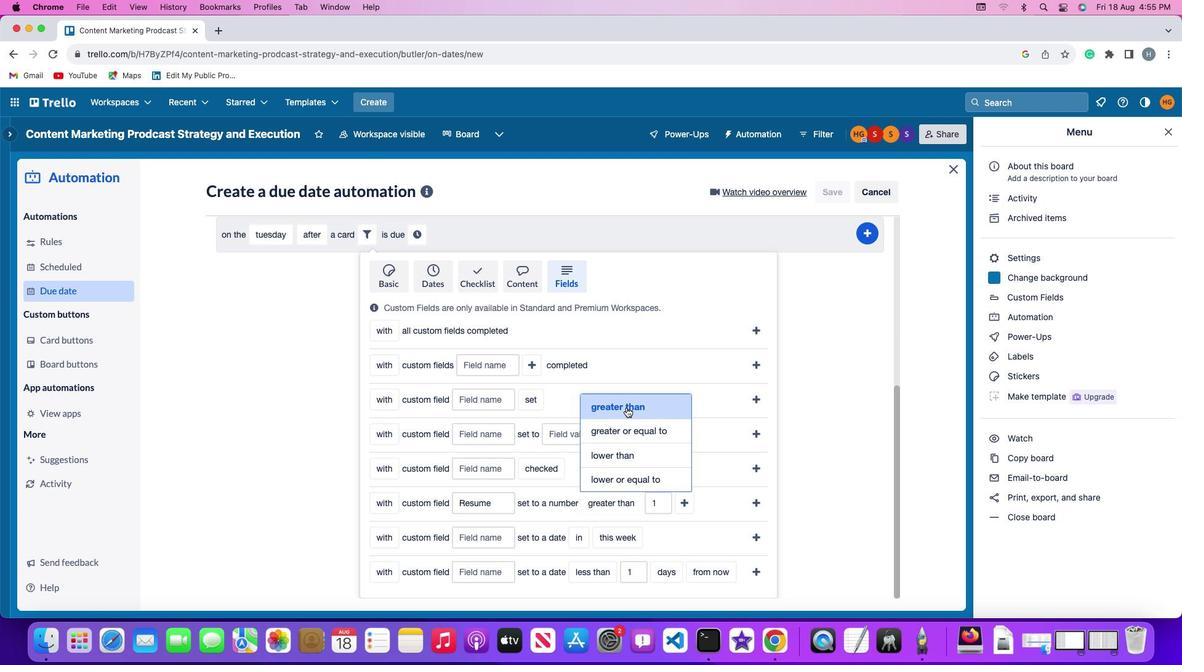 
Action: Mouse pressed left at (625, 407)
Screenshot: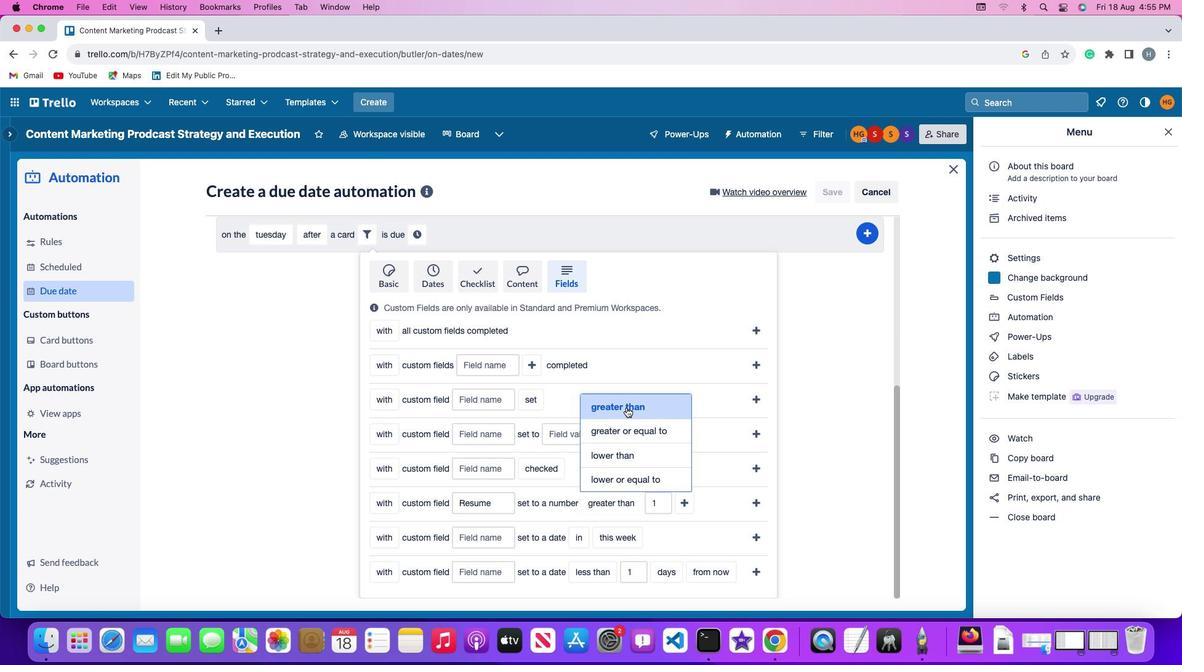 
Action: Mouse moved to (663, 502)
Screenshot: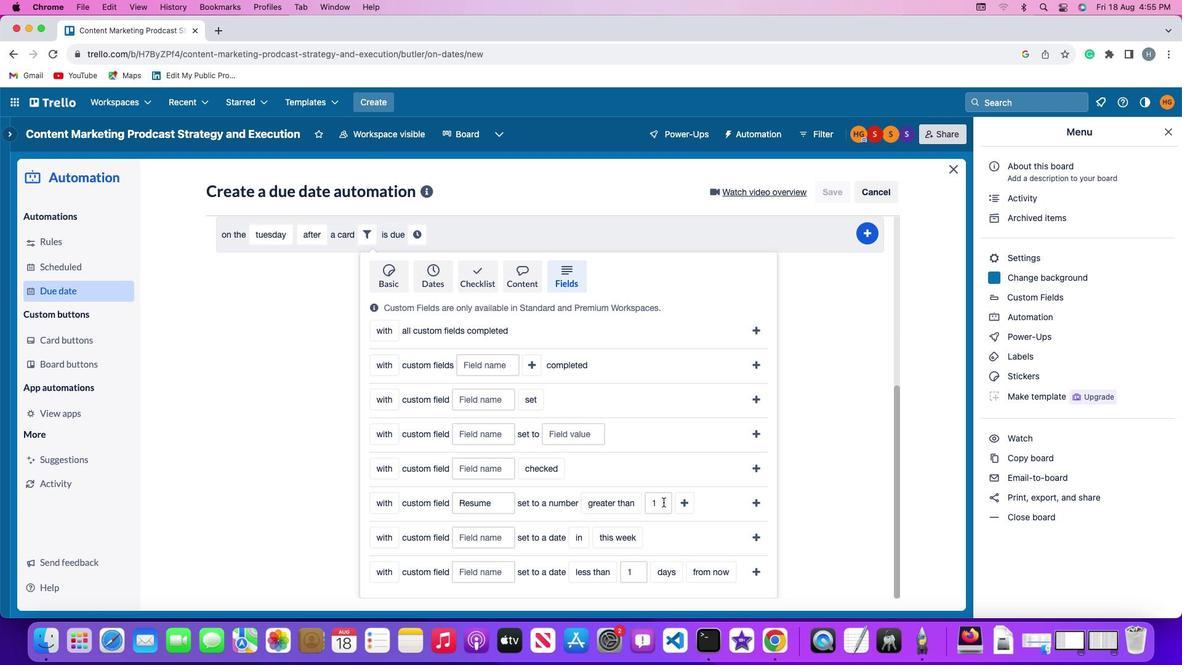 
Action: Mouse pressed left at (663, 502)
Screenshot: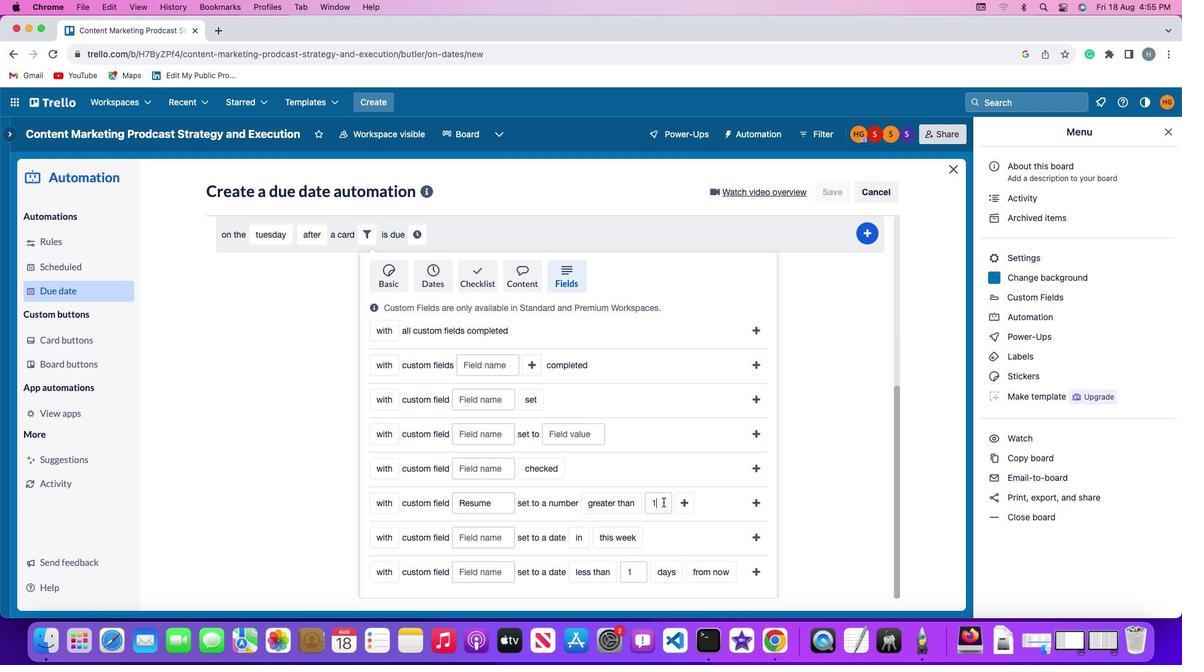 
Action: Mouse moved to (664, 503)
Screenshot: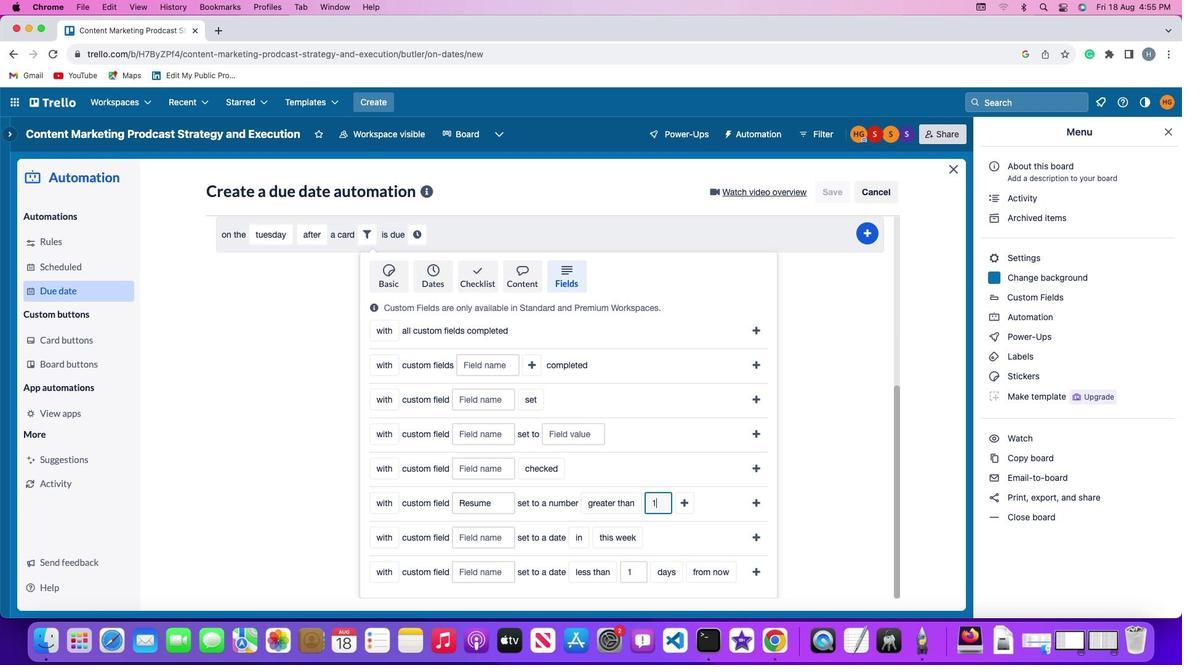 
Action: Key pressed Key.backspace'1'
Screenshot: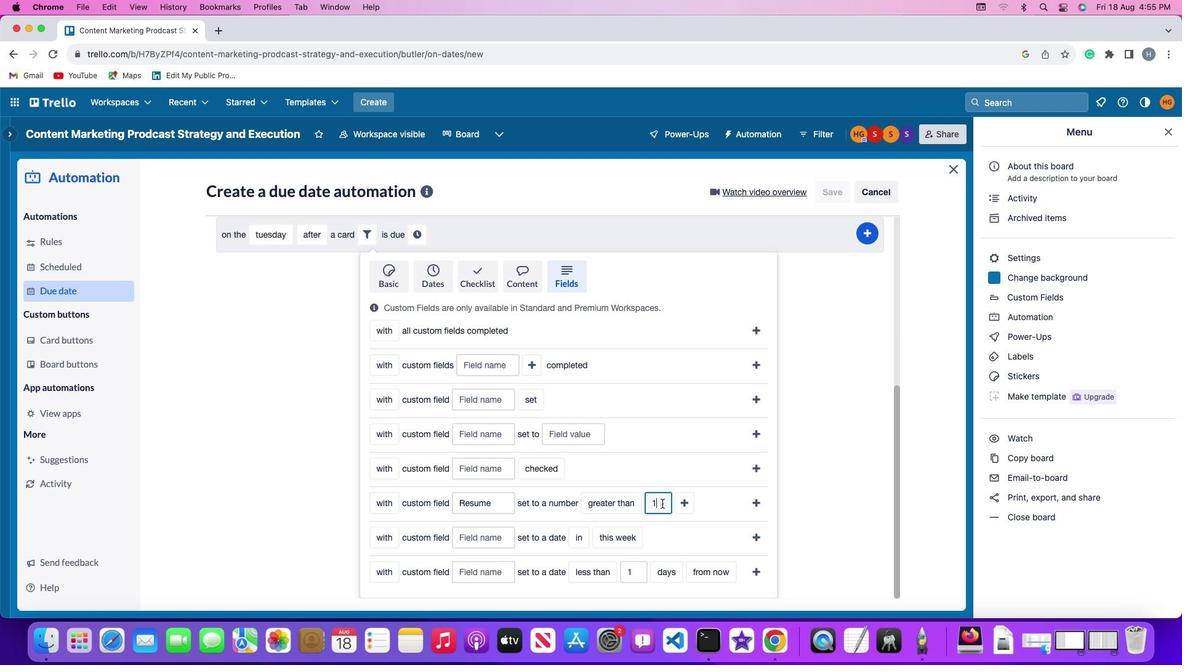 
Action: Mouse moved to (674, 502)
Screenshot: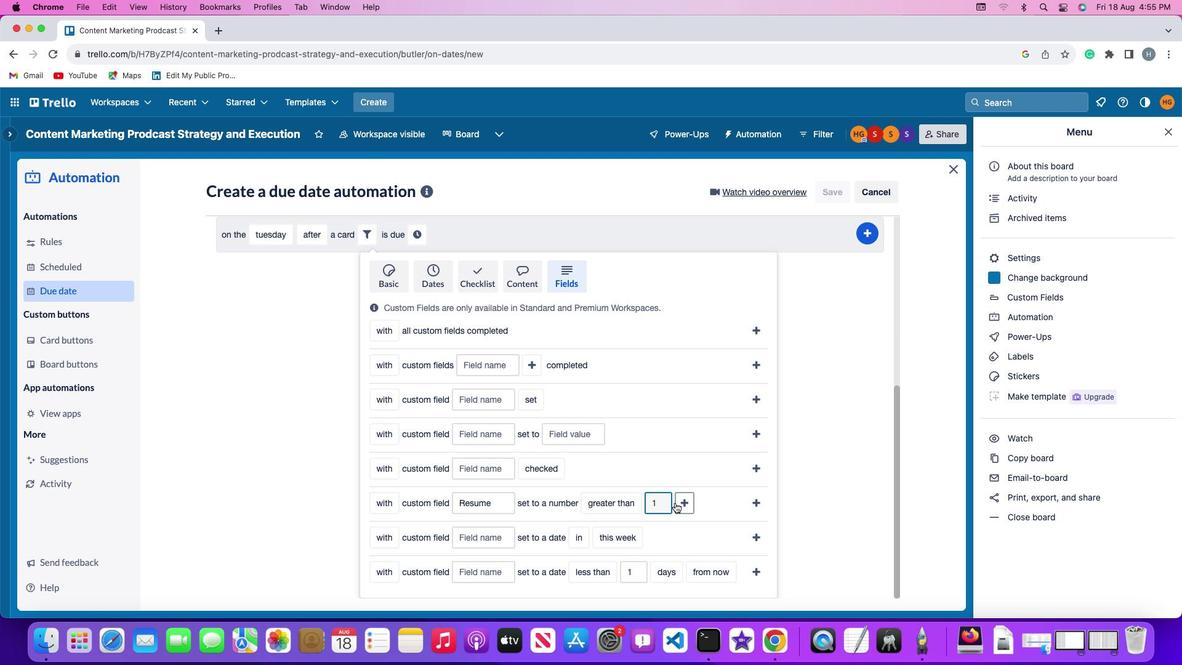 
Action: Mouse pressed left at (674, 502)
Screenshot: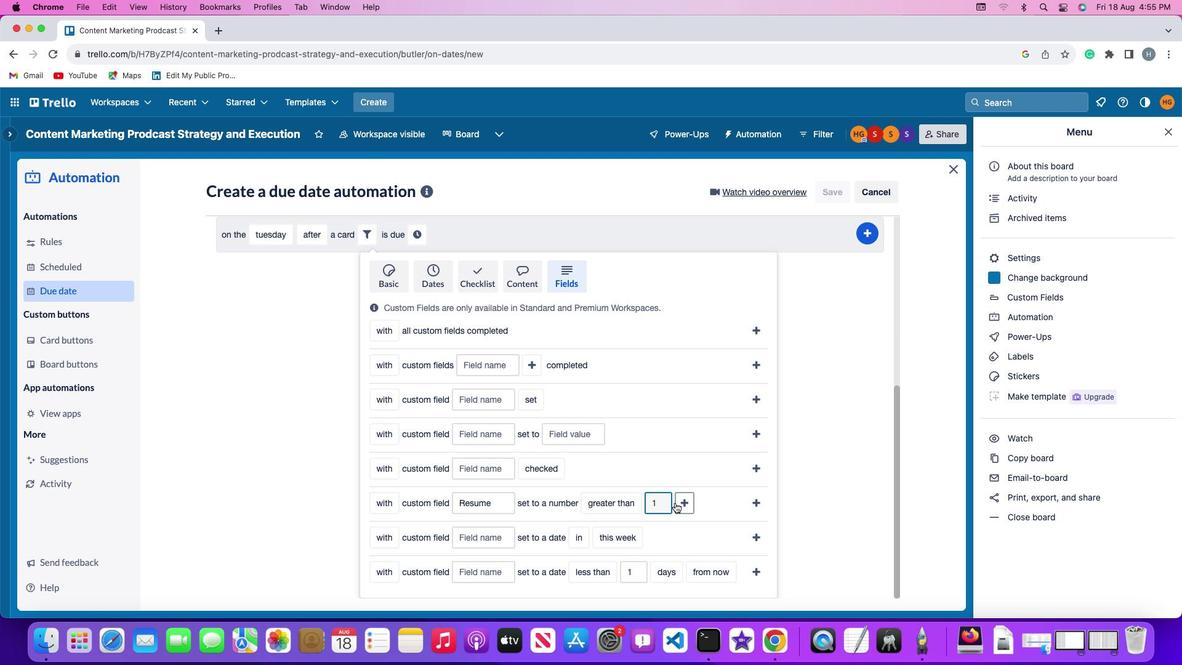 
Action: Mouse moved to (707, 506)
Screenshot: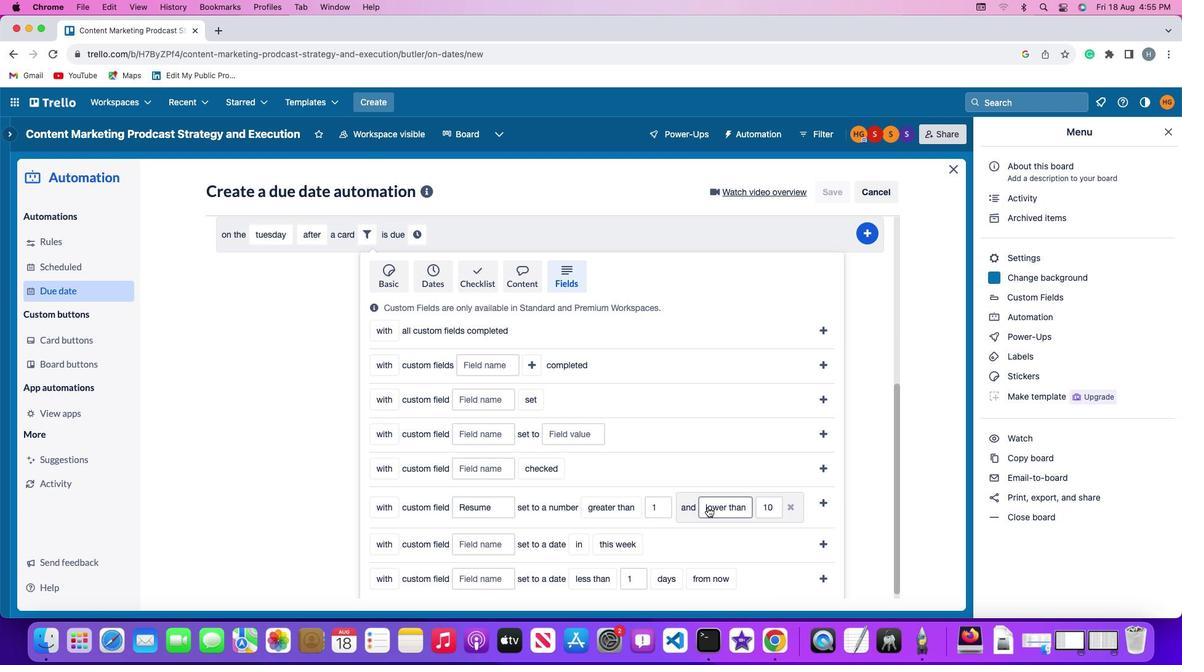 
Action: Mouse pressed left at (707, 506)
Screenshot: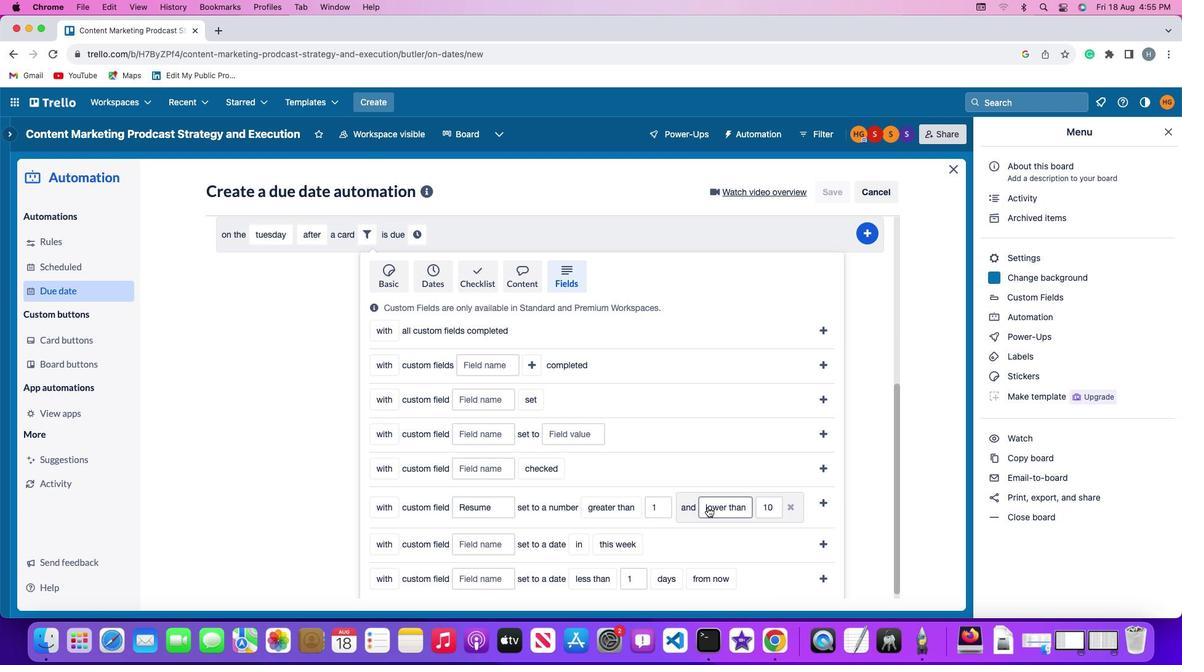 
Action: Mouse moved to (721, 478)
Screenshot: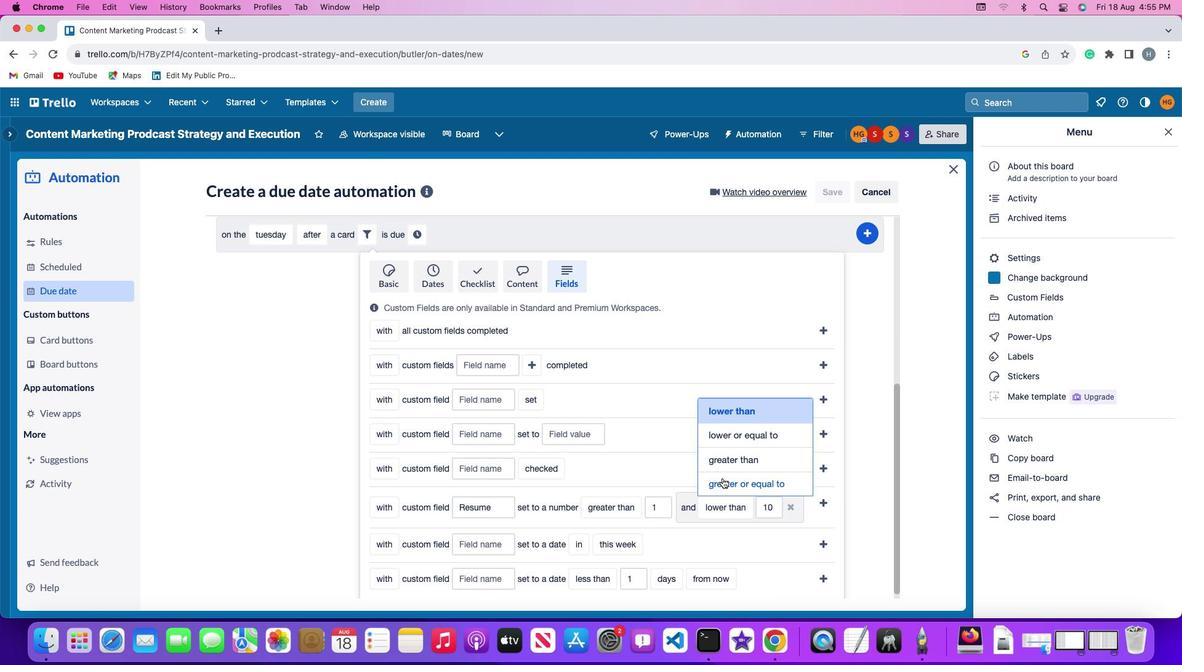 
Action: Mouse pressed left at (721, 478)
Screenshot: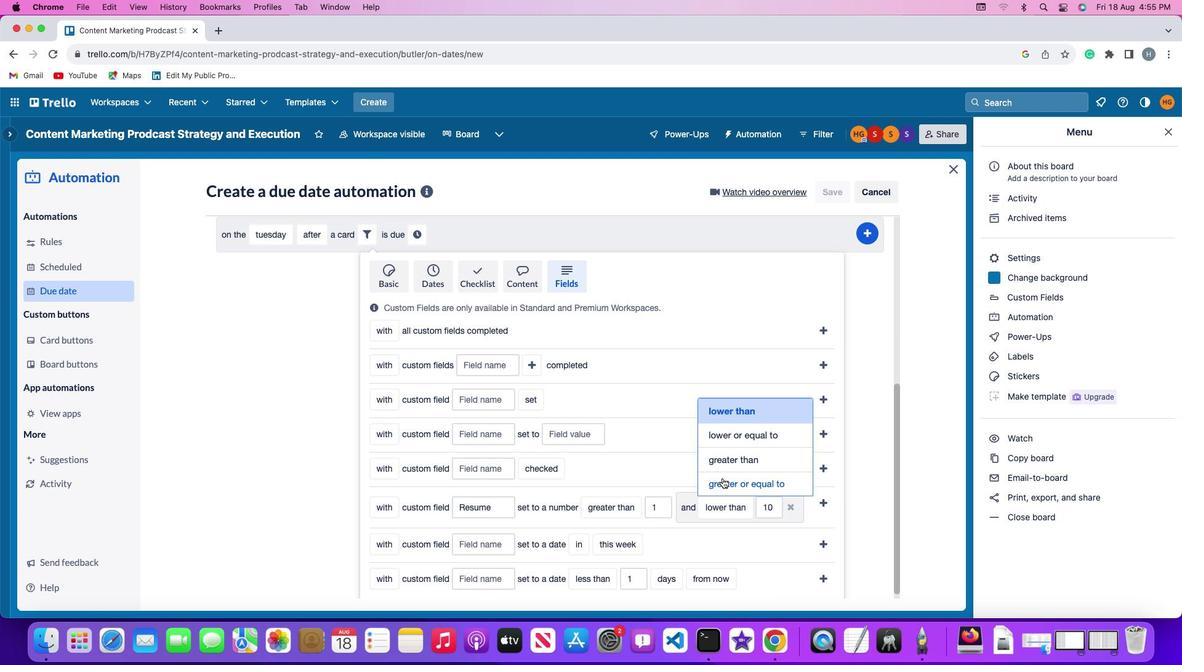 
Action: Mouse moved to (807, 502)
Screenshot: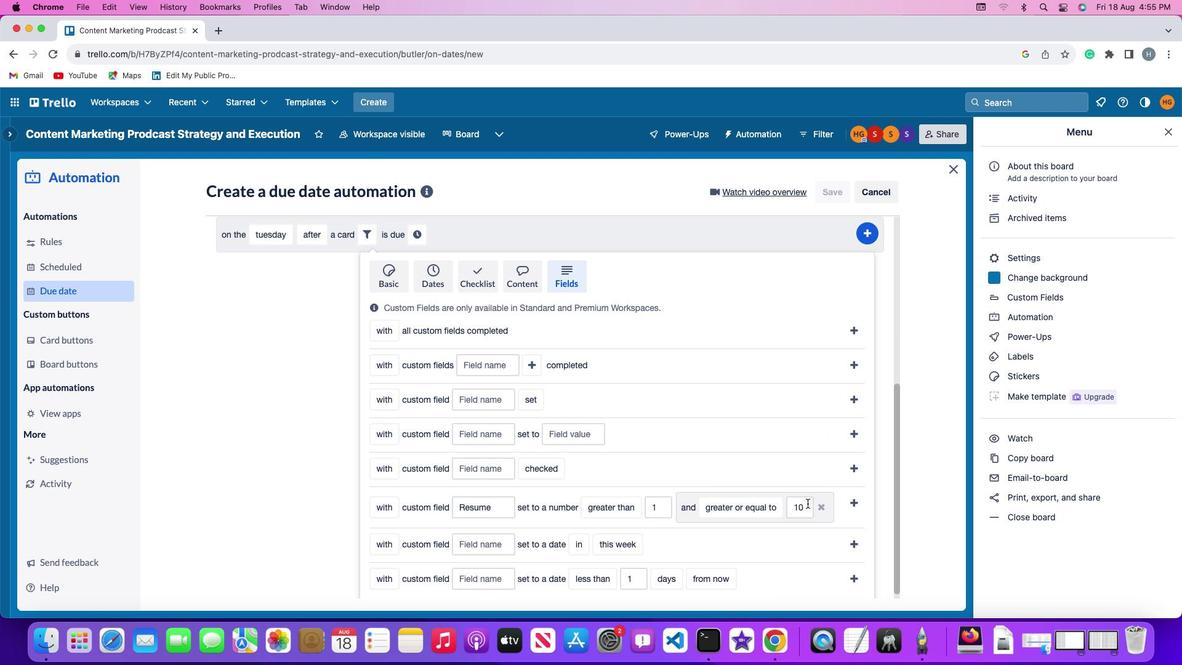 
Action: Mouse pressed left at (807, 502)
Screenshot: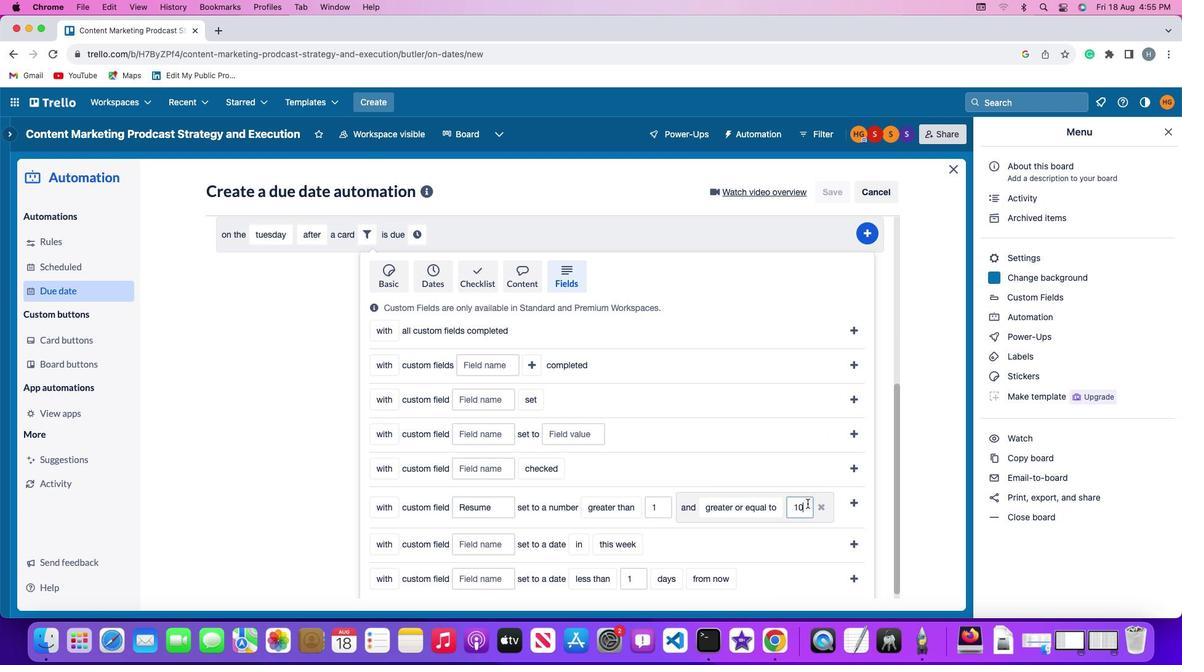 
Action: Key pressed Key.backspaceKey.backspace'1''0'
Screenshot: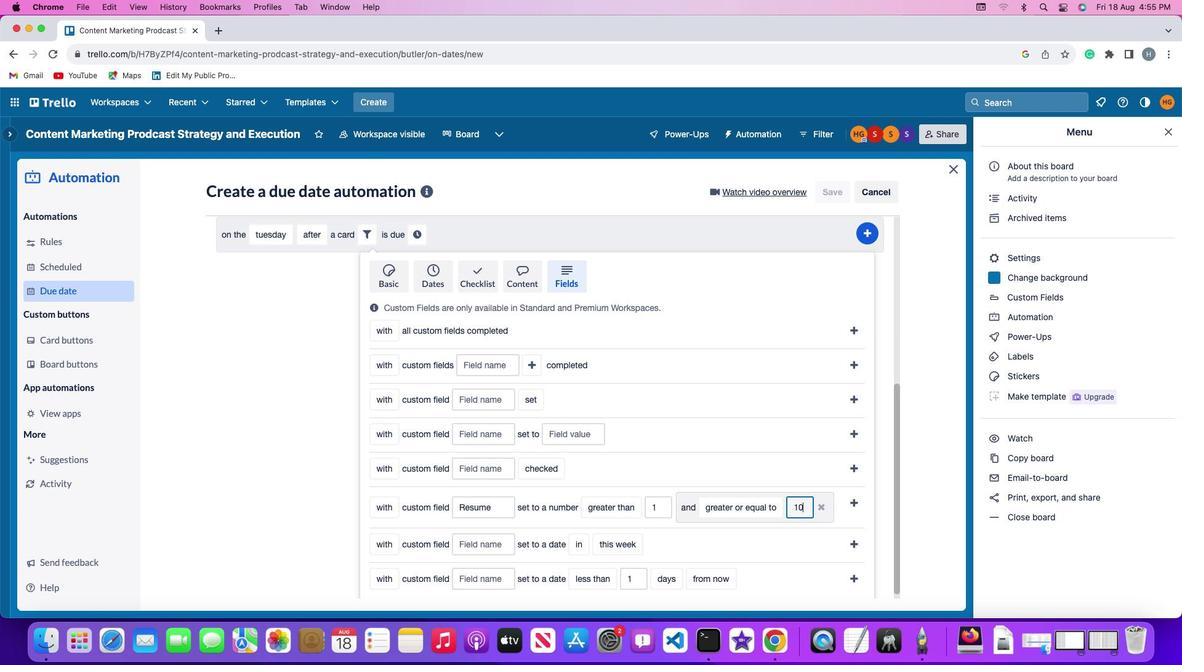 
Action: Mouse moved to (849, 502)
Screenshot: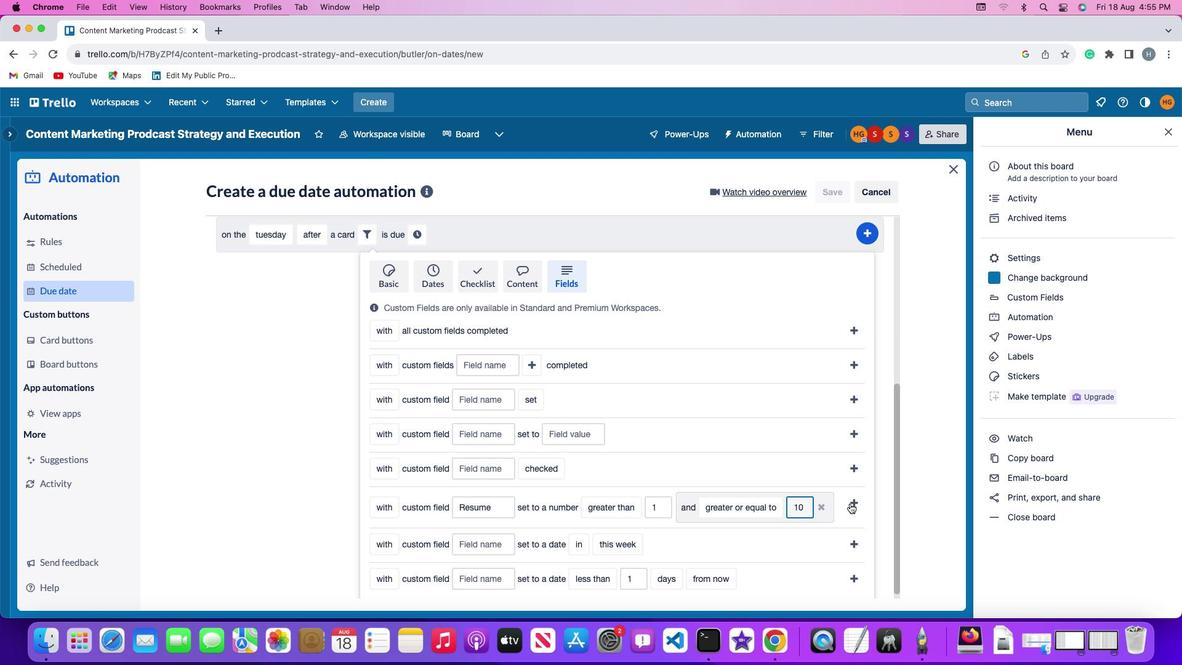 
Action: Mouse pressed left at (849, 502)
Screenshot: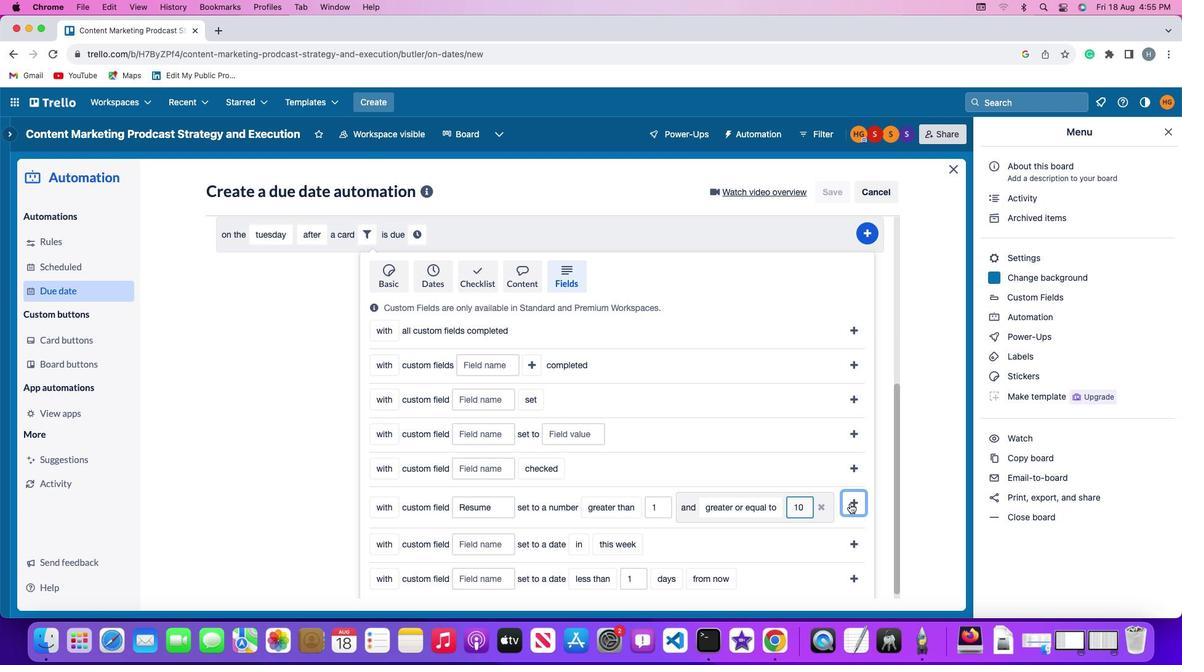 
Action: Mouse moved to (773, 532)
Screenshot: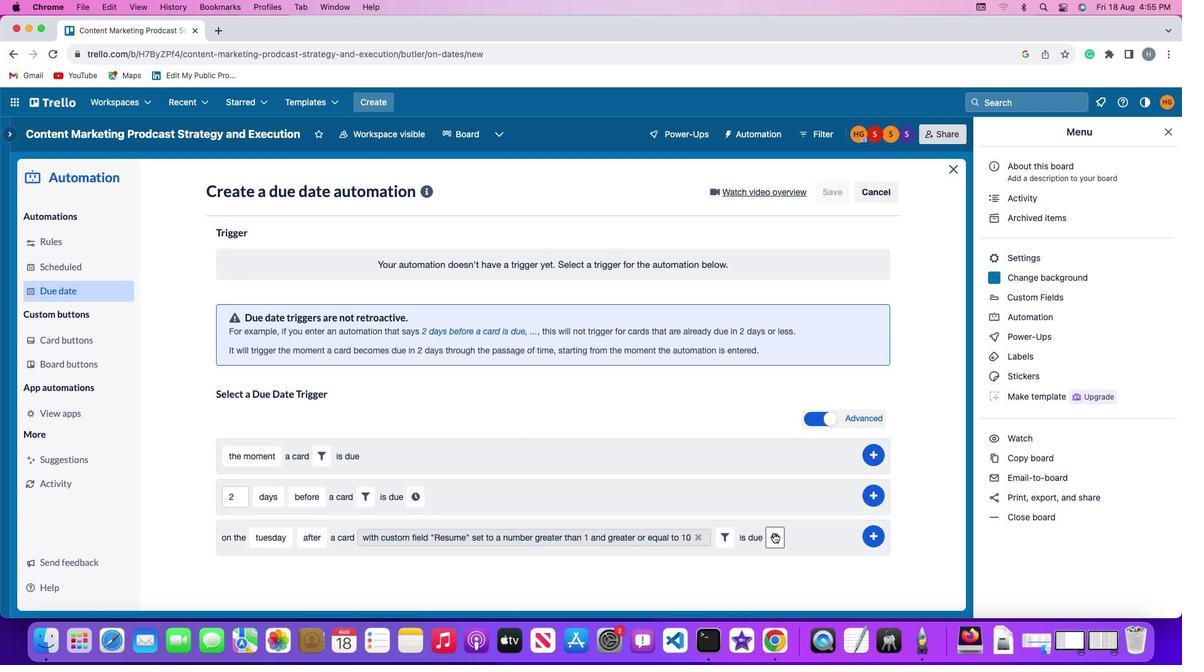 
Action: Mouse pressed left at (773, 532)
Screenshot: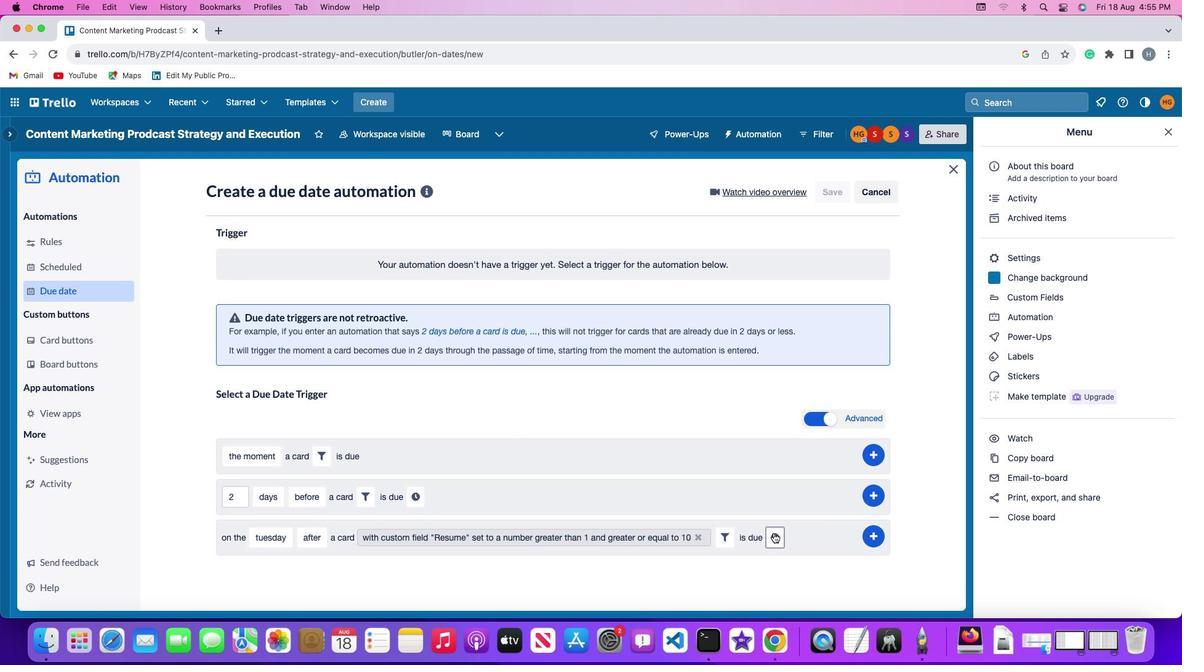 
Action: Mouse moved to (264, 565)
Screenshot: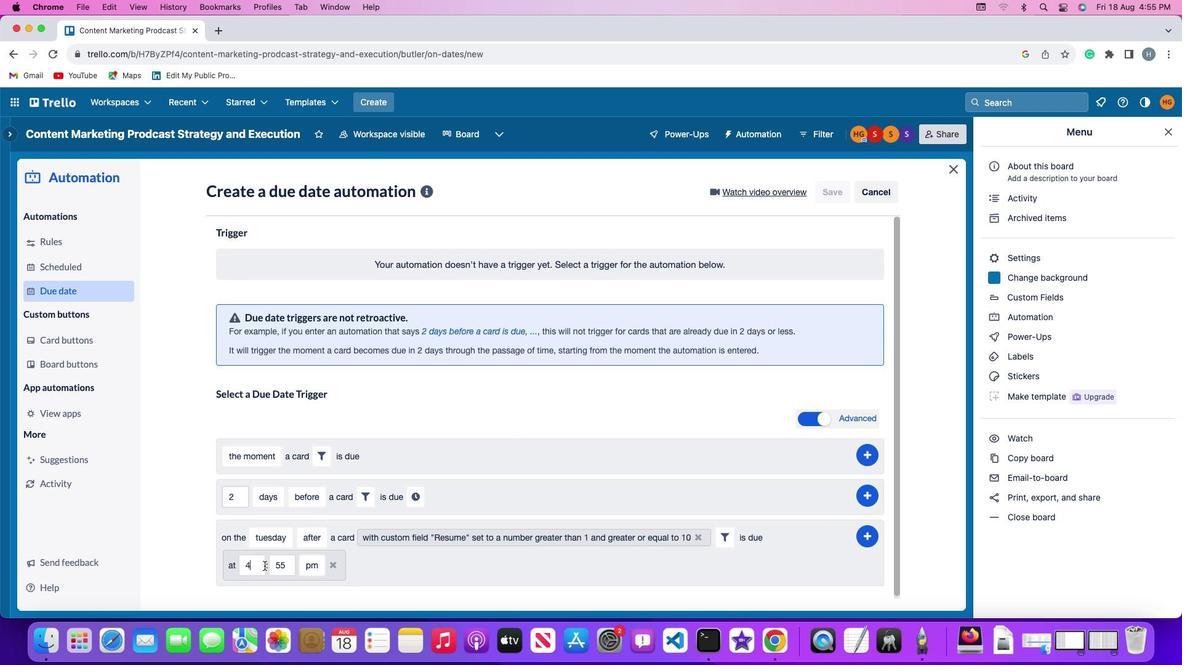 
Action: Mouse pressed left at (264, 565)
Screenshot: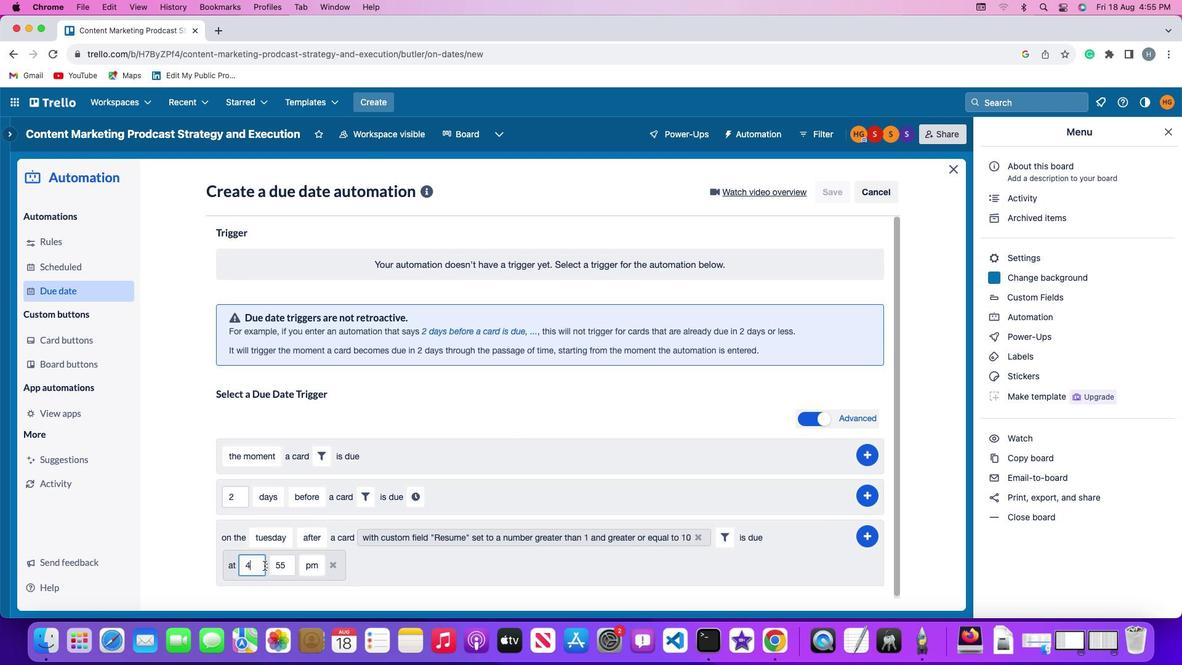 
Action: Mouse moved to (264, 564)
Screenshot: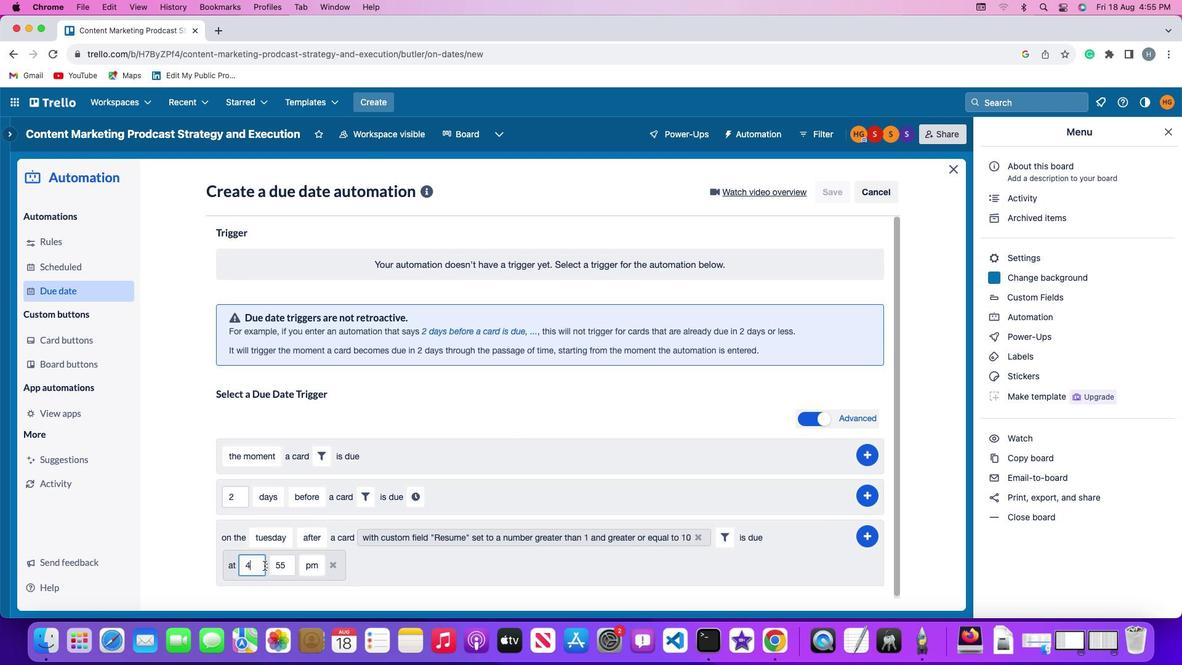 
Action: Key pressed Key.backspace'1'
Screenshot: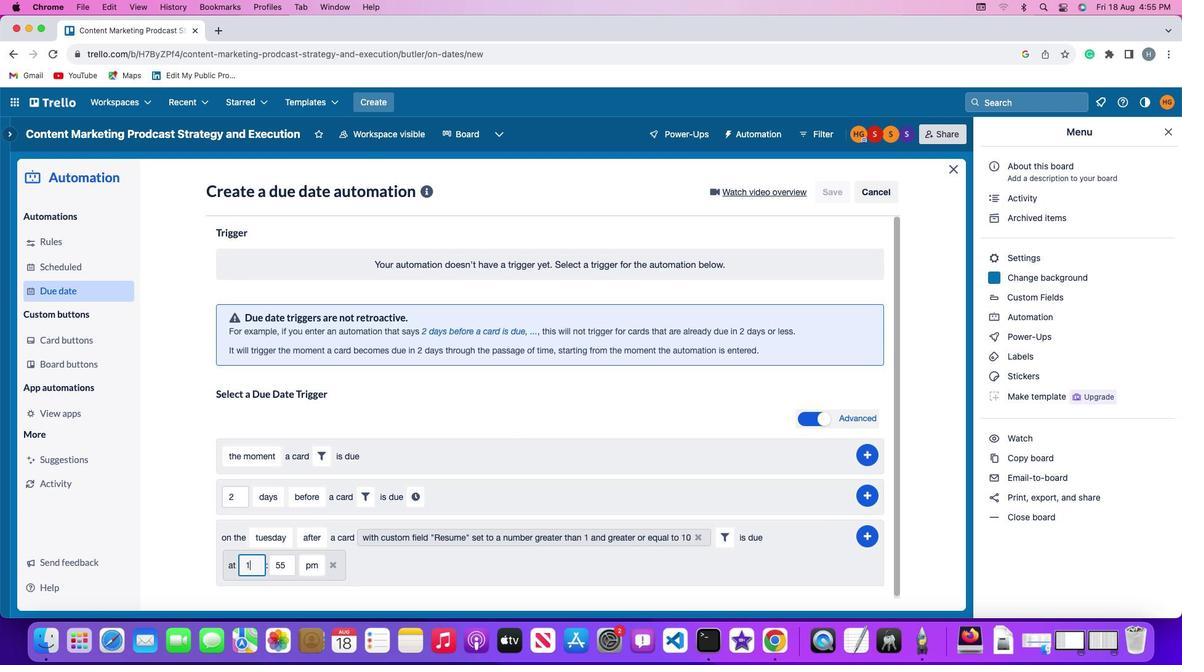 
Action: Mouse moved to (264, 564)
Screenshot: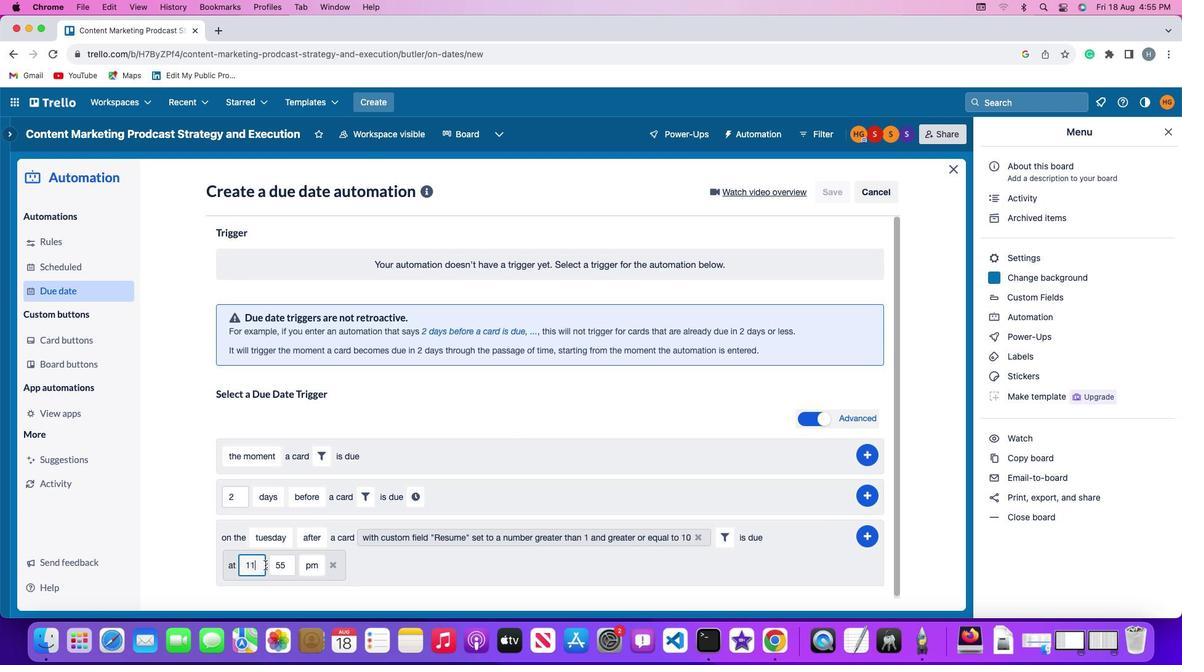 
Action: Key pressed '1'
Screenshot: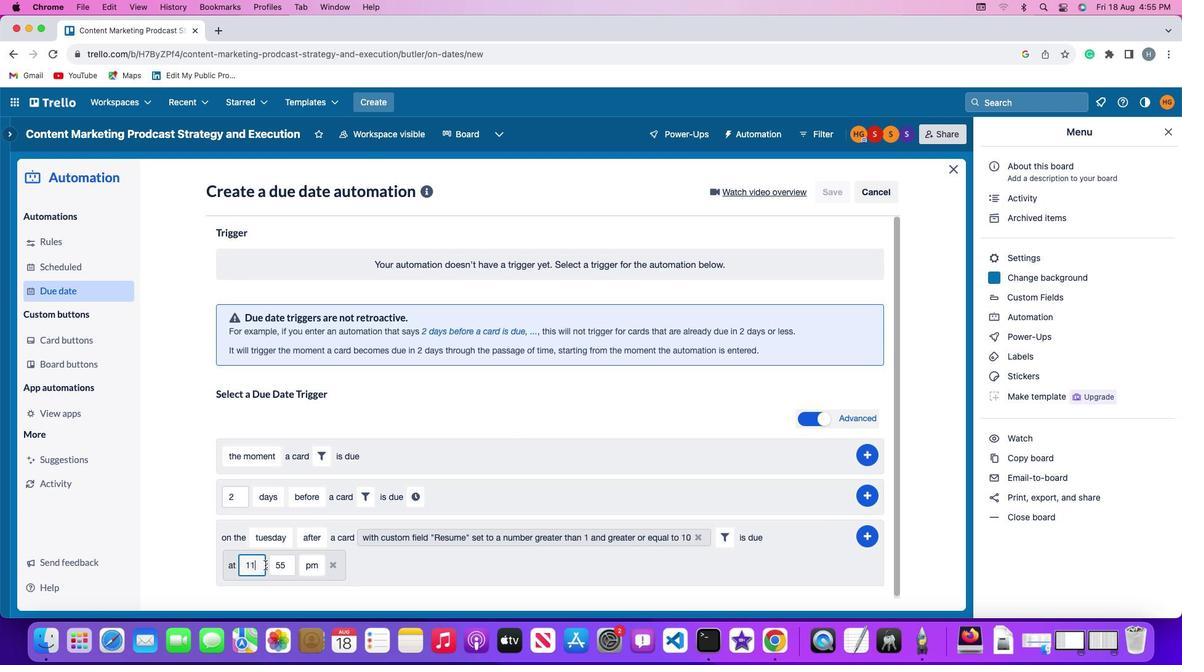 
Action: Mouse moved to (291, 565)
Screenshot: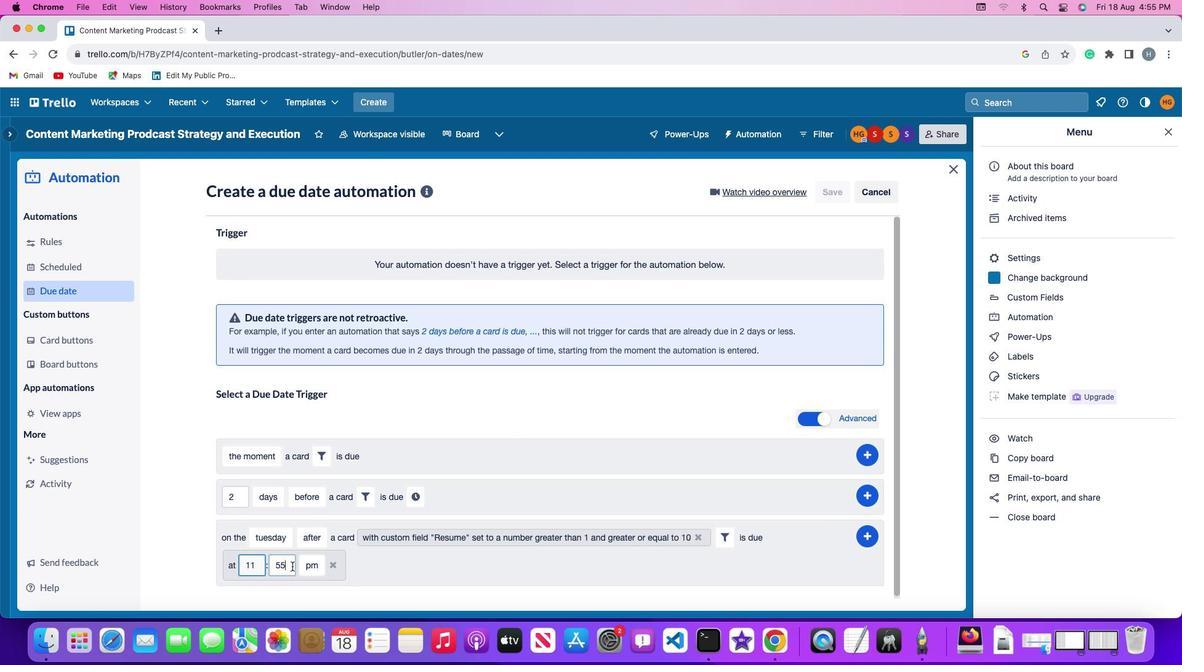 
Action: Mouse pressed left at (291, 565)
Screenshot: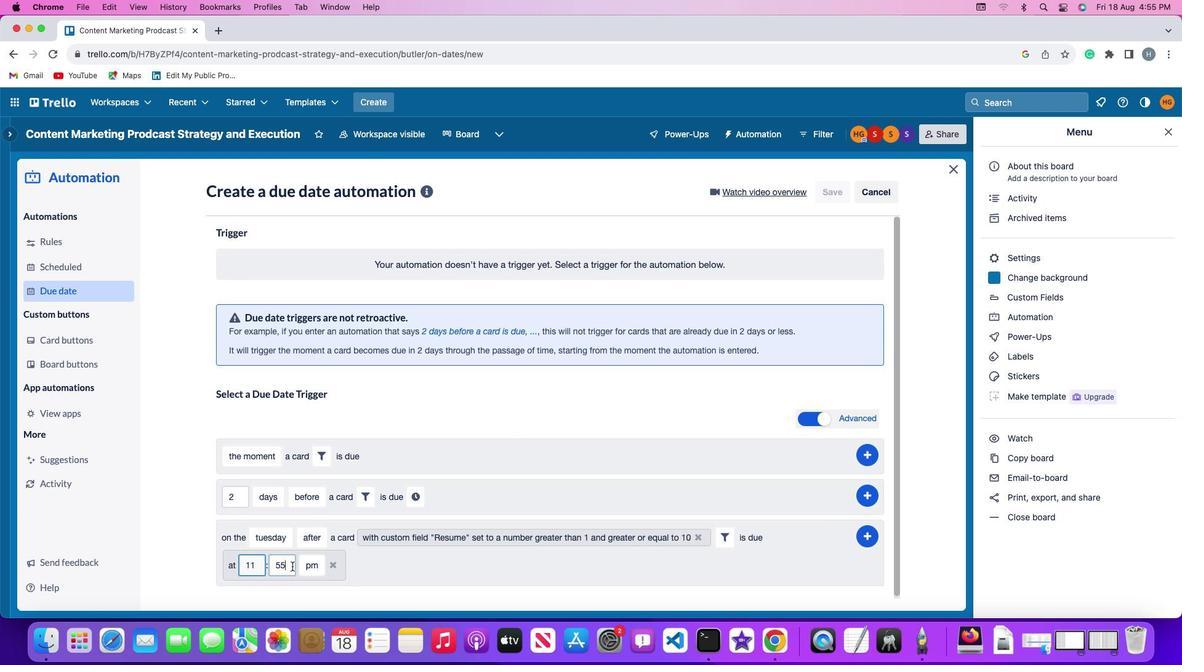 
Action: Mouse moved to (291, 565)
Screenshot: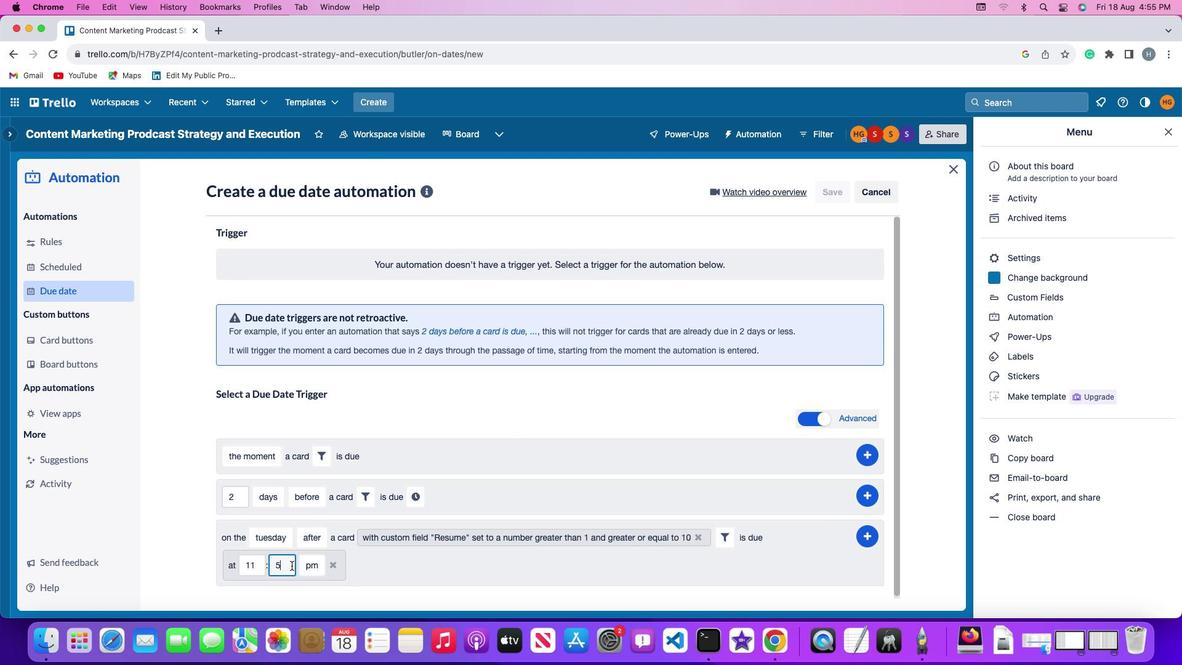 
Action: Key pressed Key.backspace
Screenshot: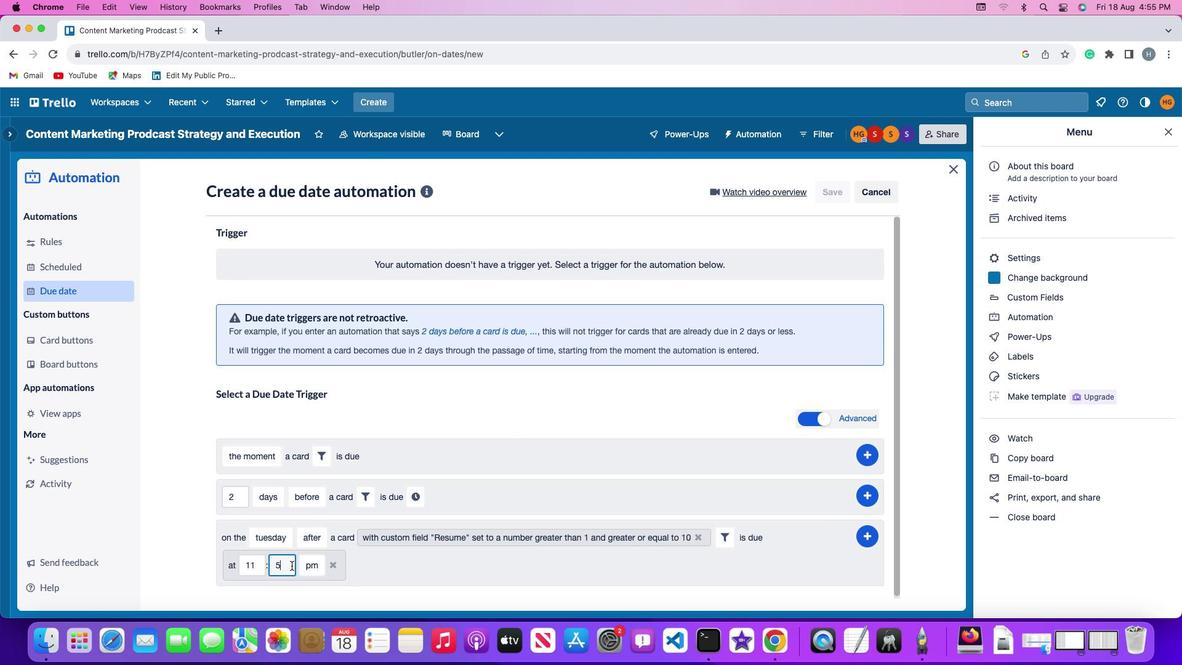 
Action: Mouse moved to (291, 565)
Screenshot: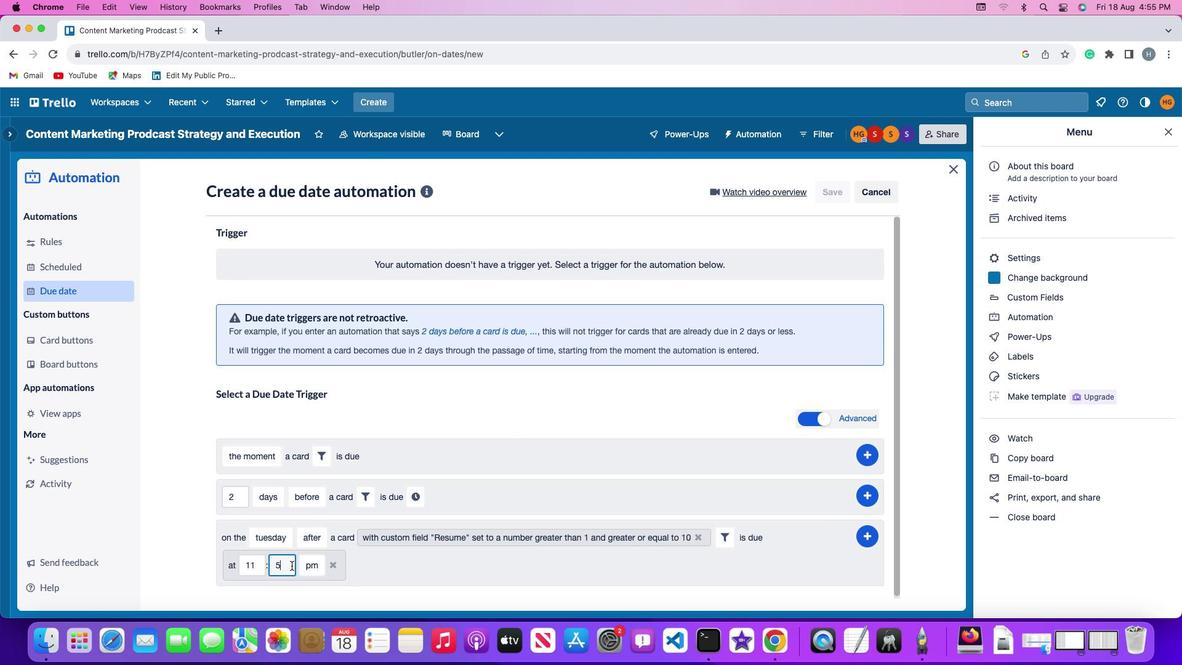 
Action: Key pressed Key.backspace
Screenshot: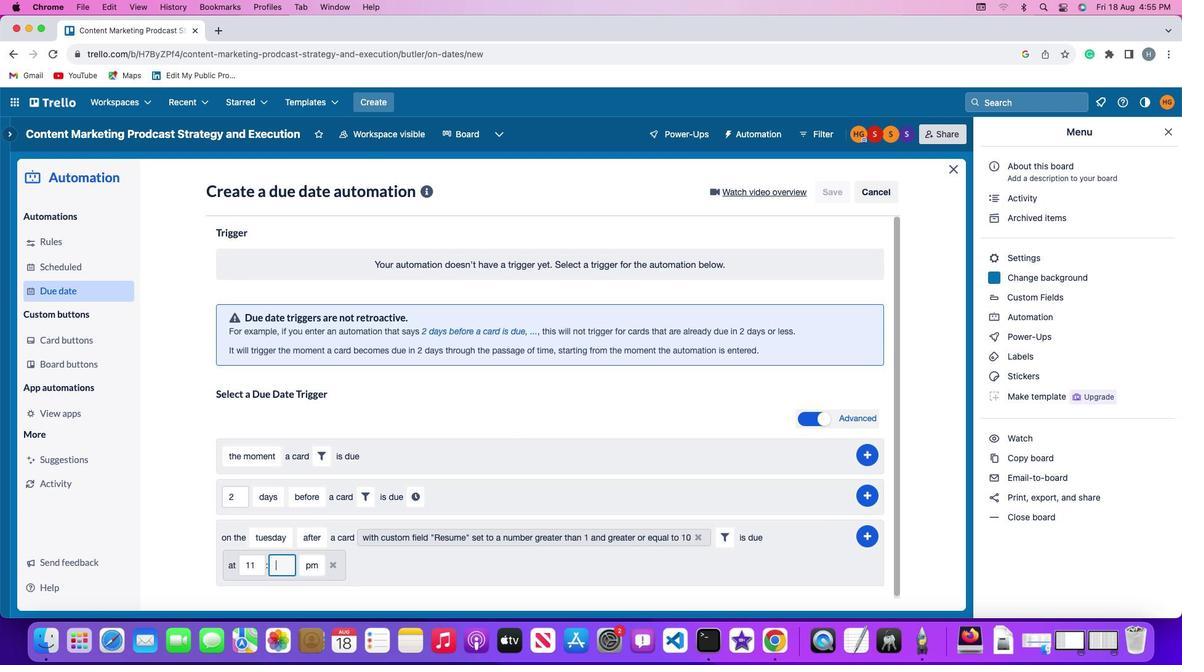 
Action: Mouse moved to (290, 565)
Screenshot: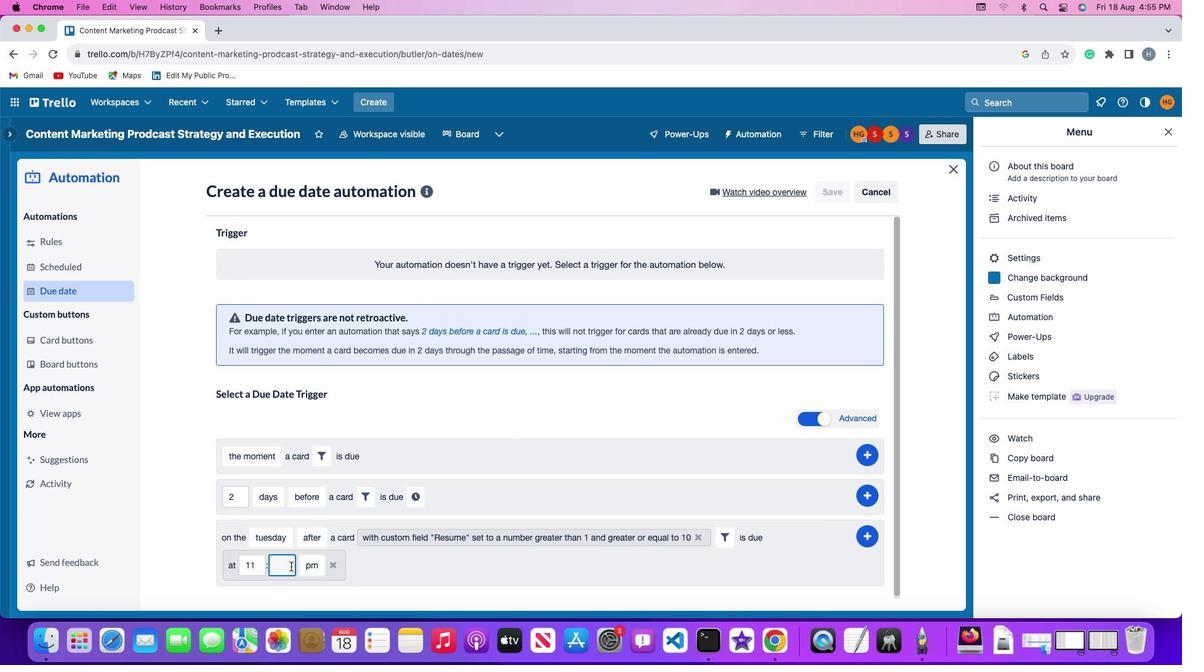 
Action: Key pressed '0''0'
Screenshot: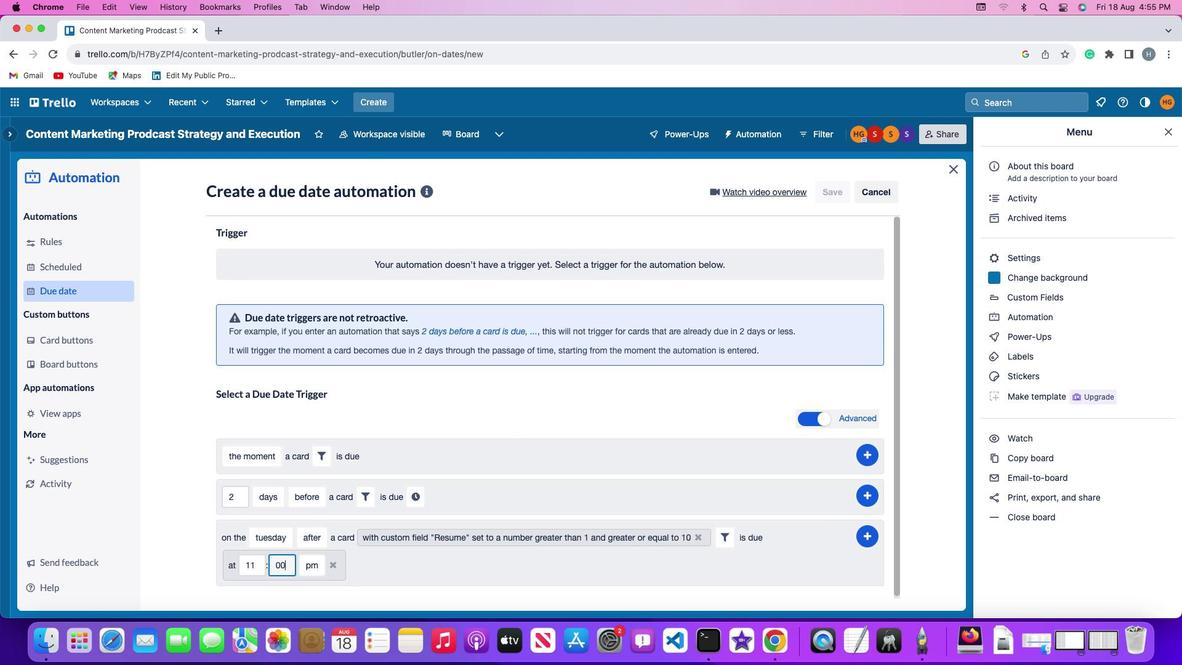 
Action: Mouse moved to (306, 566)
Screenshot: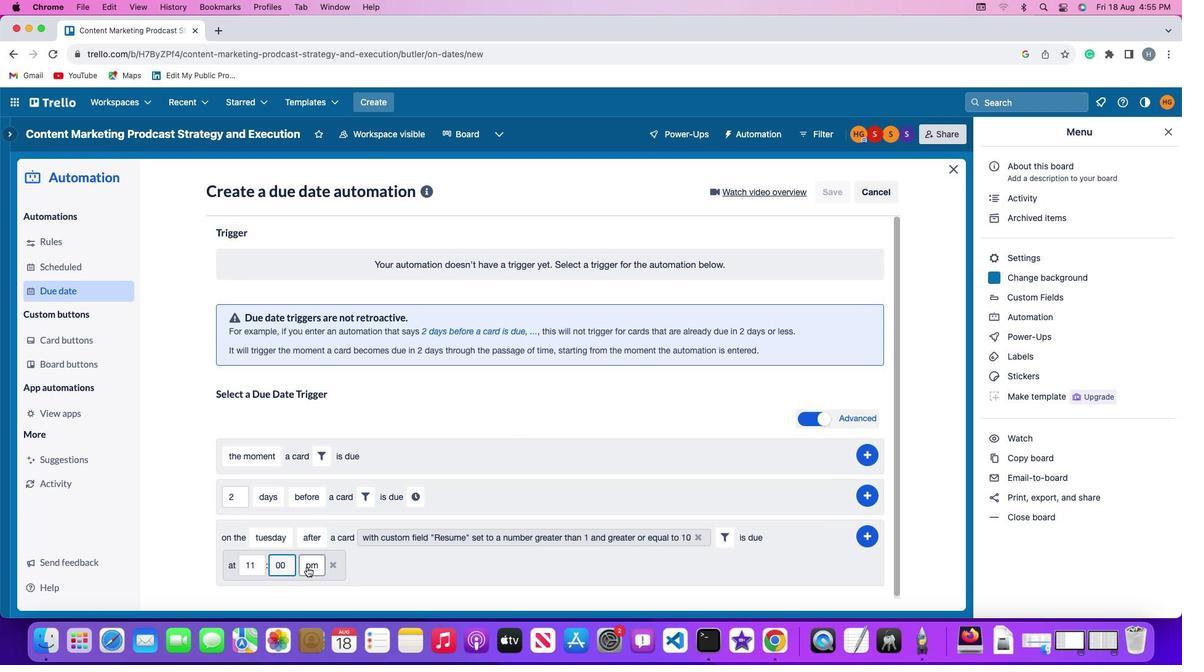 
Action: Mouse pressed left at (306, 566)
Screenshot: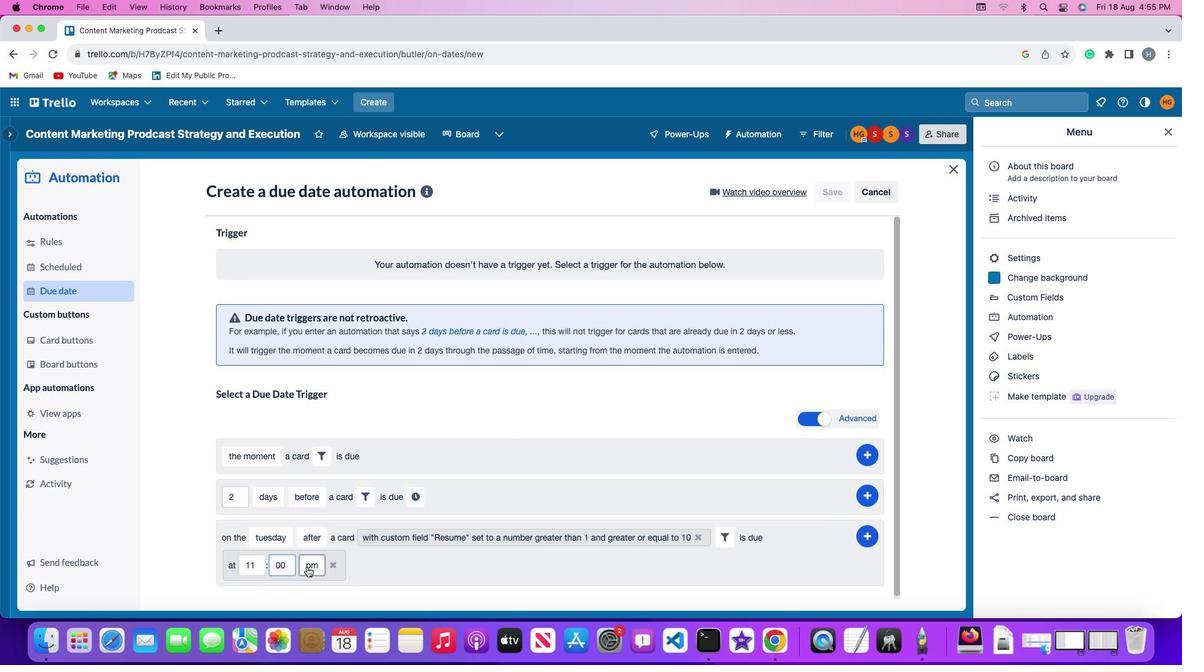 
Action: Mouse moved to (318, 516)
Screenshot: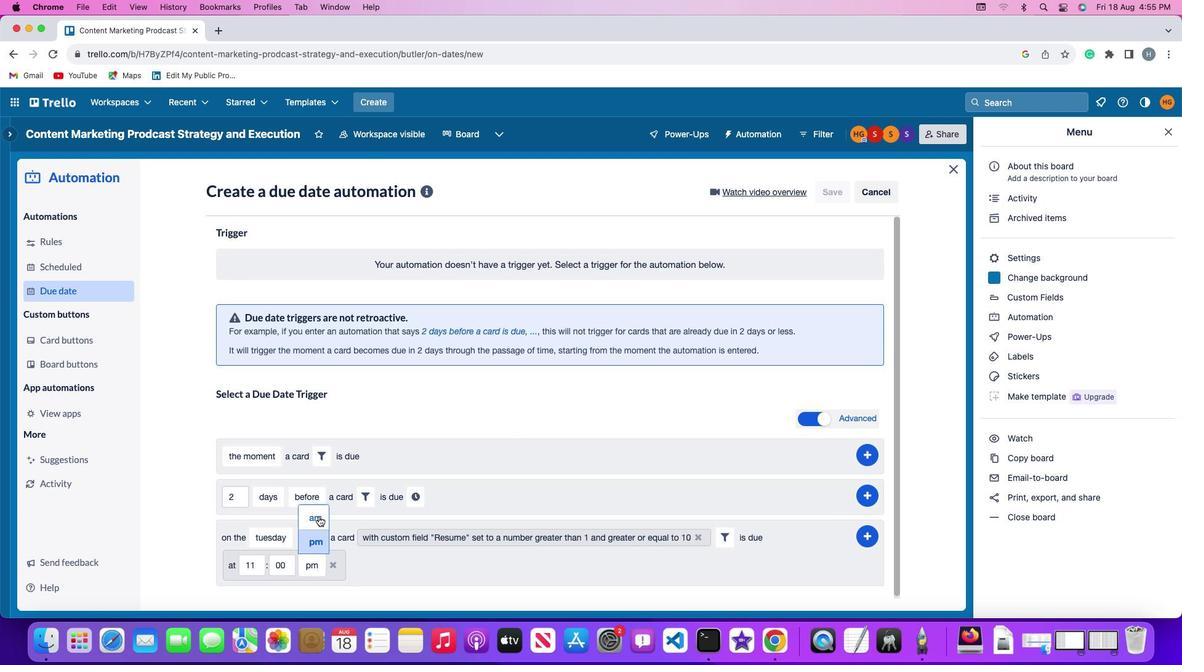 
Action: Mouse pressed left at (318, 516)
Screenshot: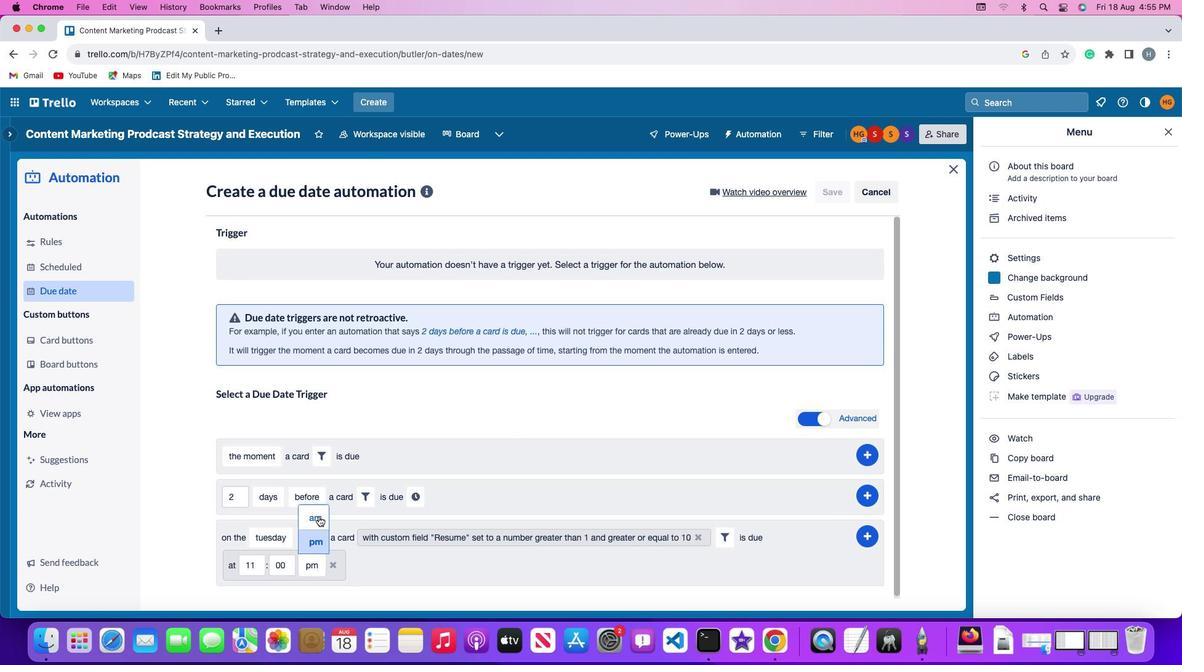 
Action: Mouse moved to (871, 531)
Screenshot: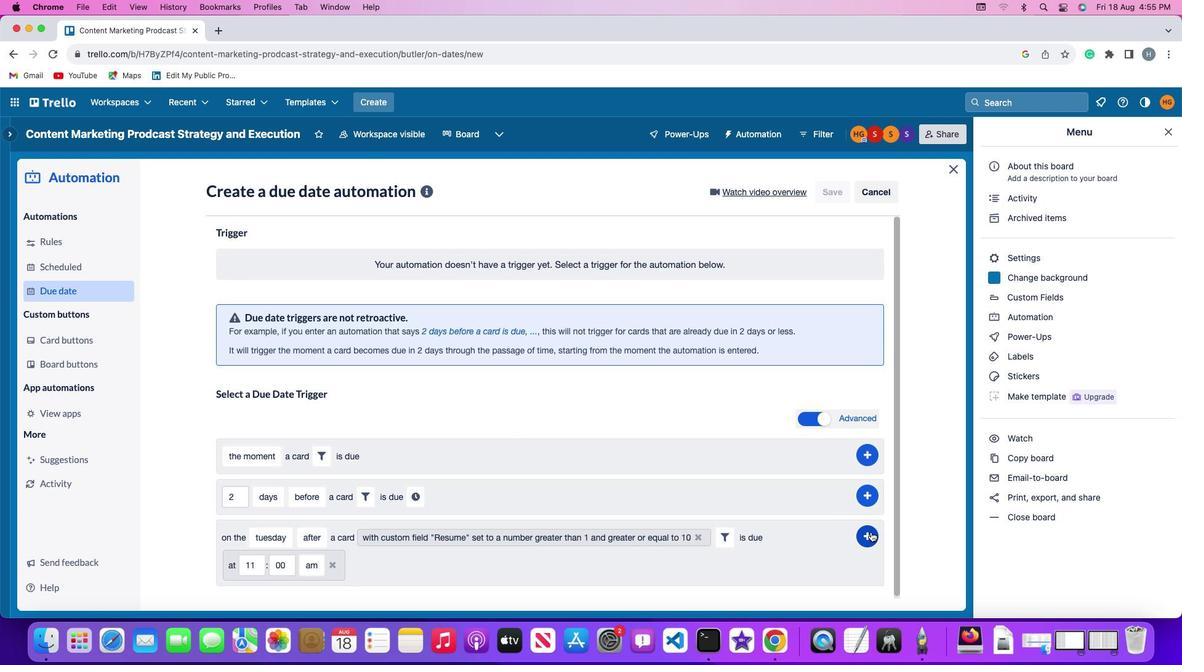 
Action: Mouse pressed left at (871, 531)
Screenshot: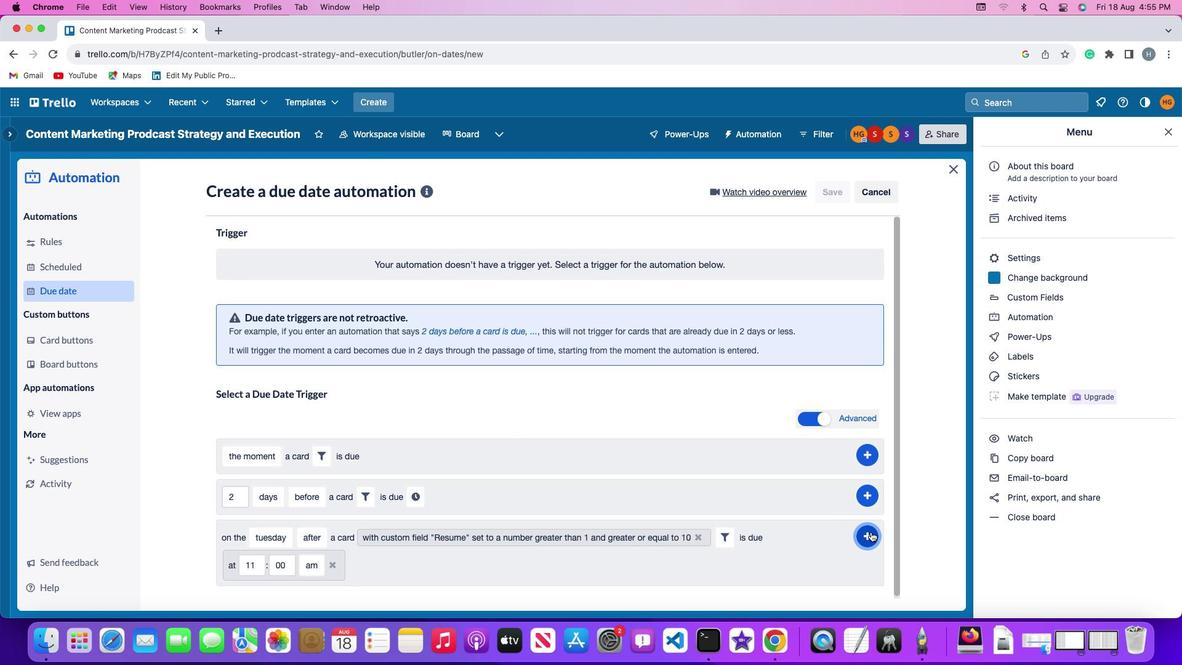 
Action: Mouse moved to (925, 462)
Screenshot: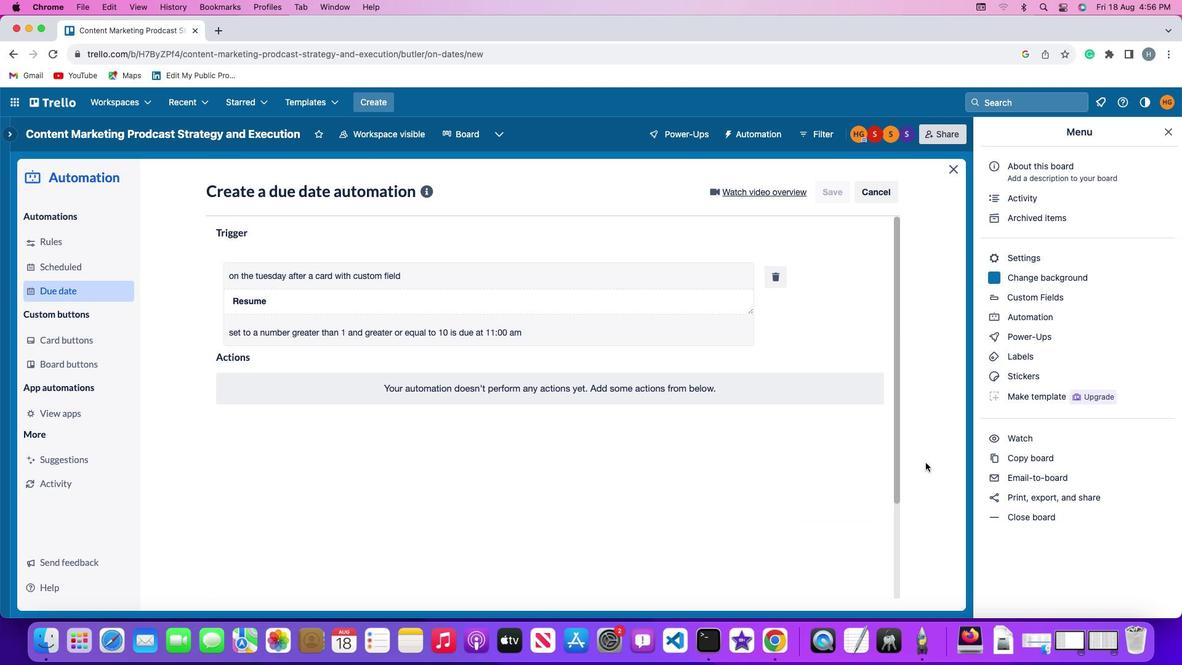 
